 Task: Create a due date automation trigger when advanced on, on the tuesday after a card is due add dates with a complete due date at 11:00 AM.
Action: Mouse moved to (1198, 378)
Screenshot: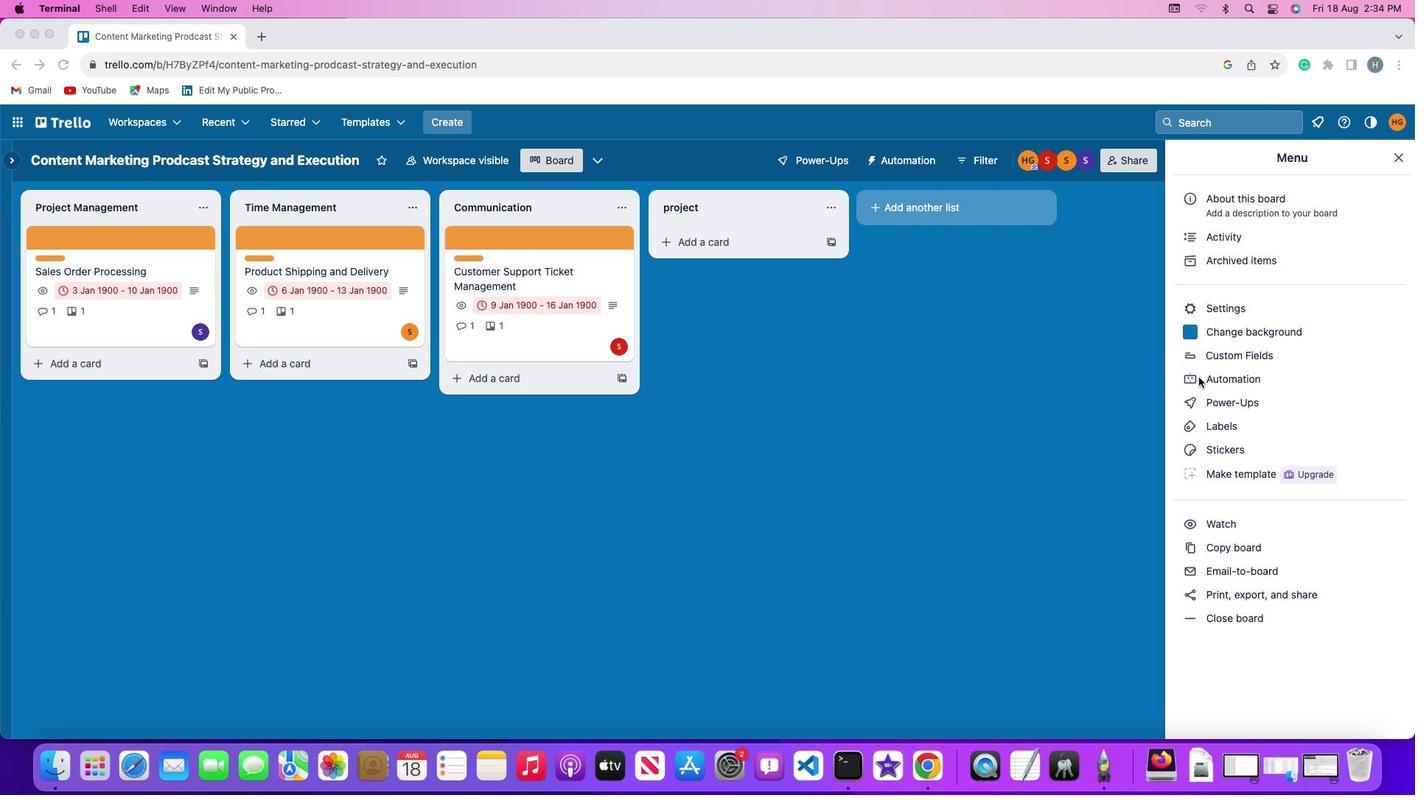 
Action: Mouse pressed left at (1198, 378)
Screenshot: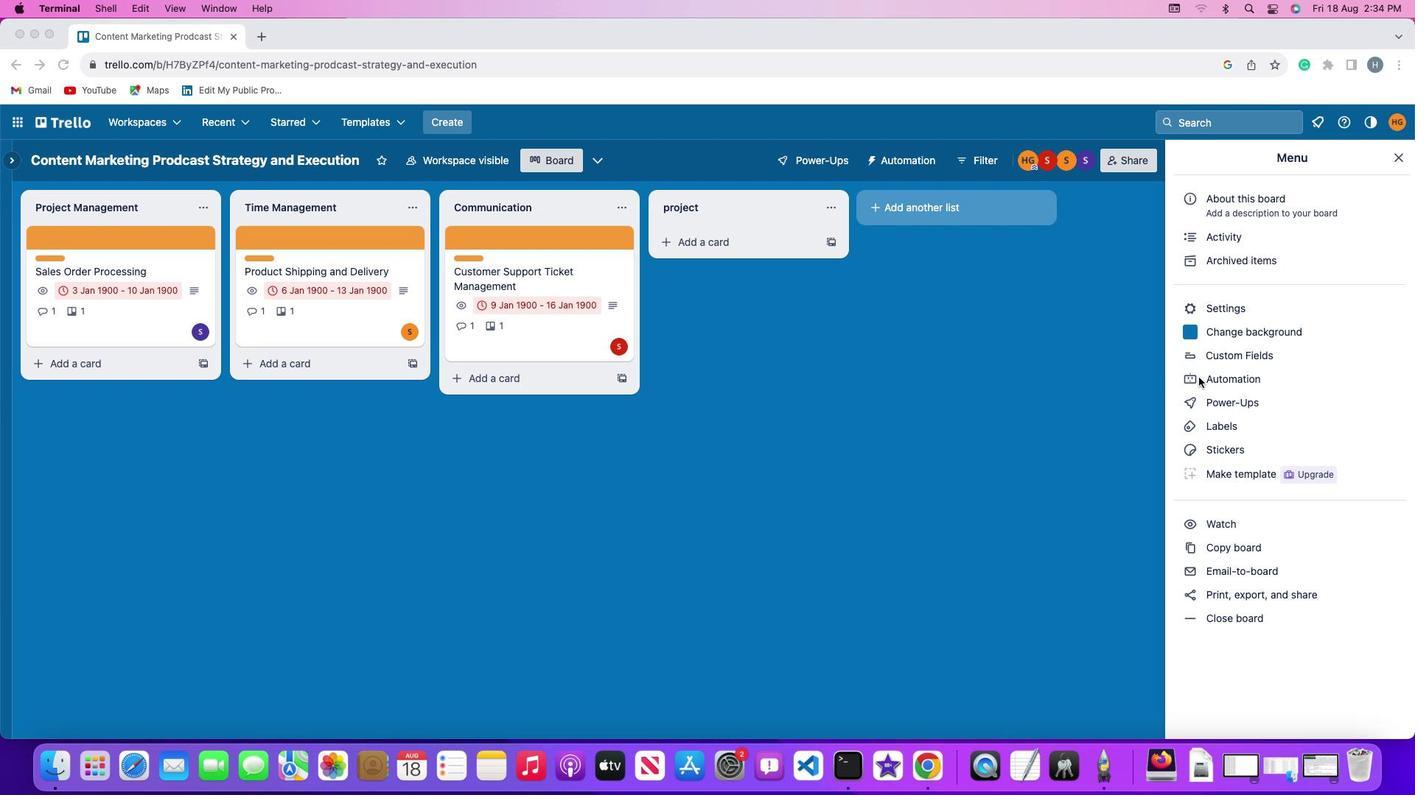 
Action: Mouse pressed left at (1198, 378)
Screenshot: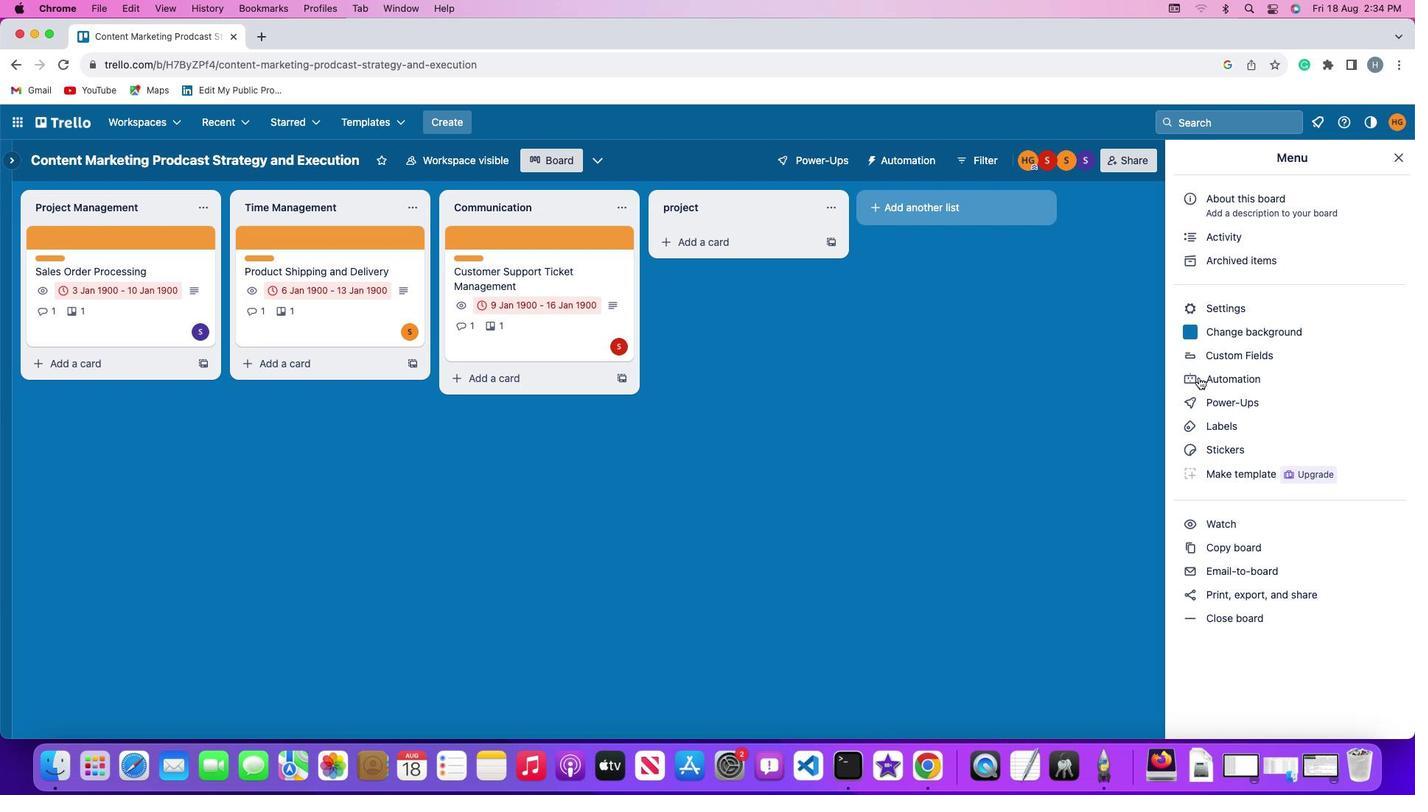 
Action: Mouse moved to (94, 349)
Screenshot: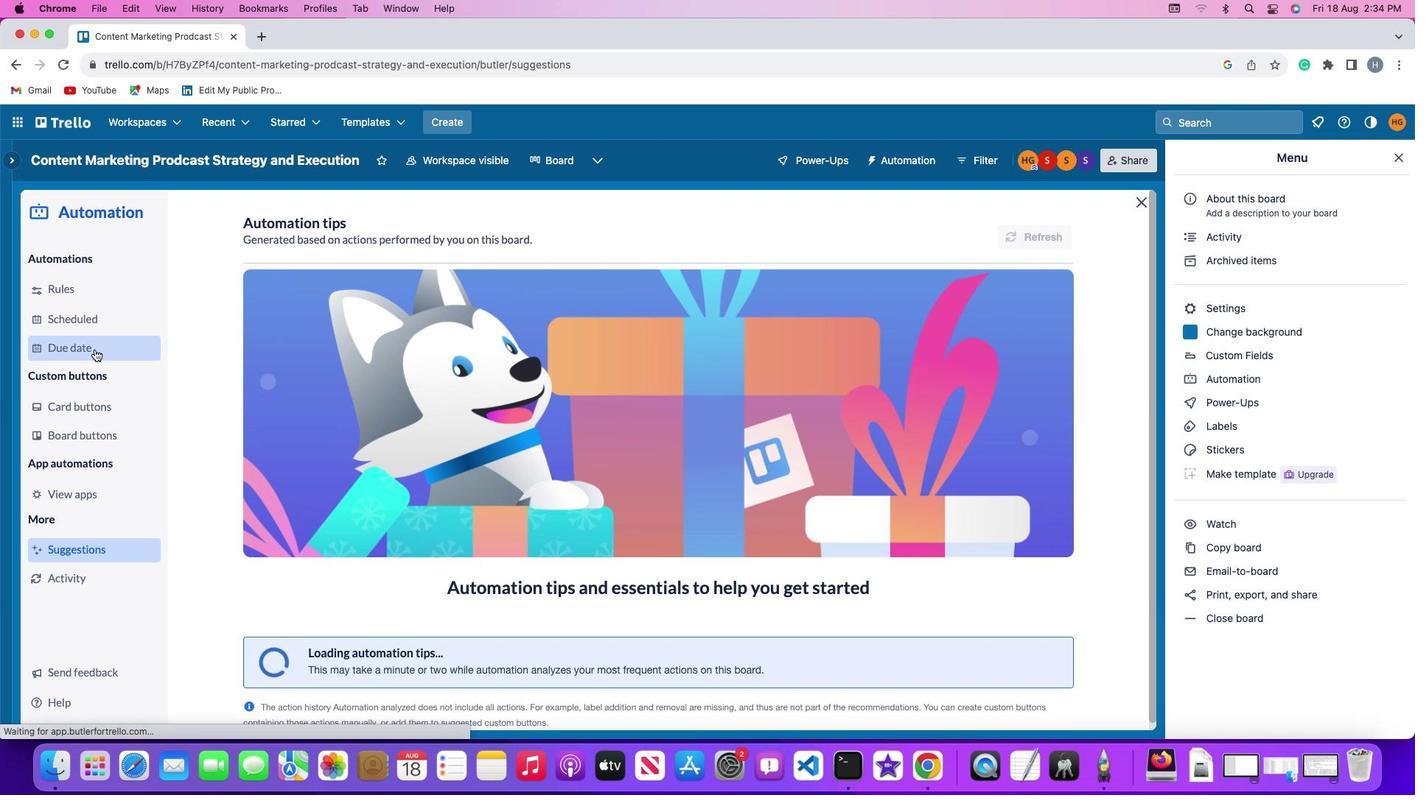 
Action: Mouse pressed left at (94, 349)
Screenshot: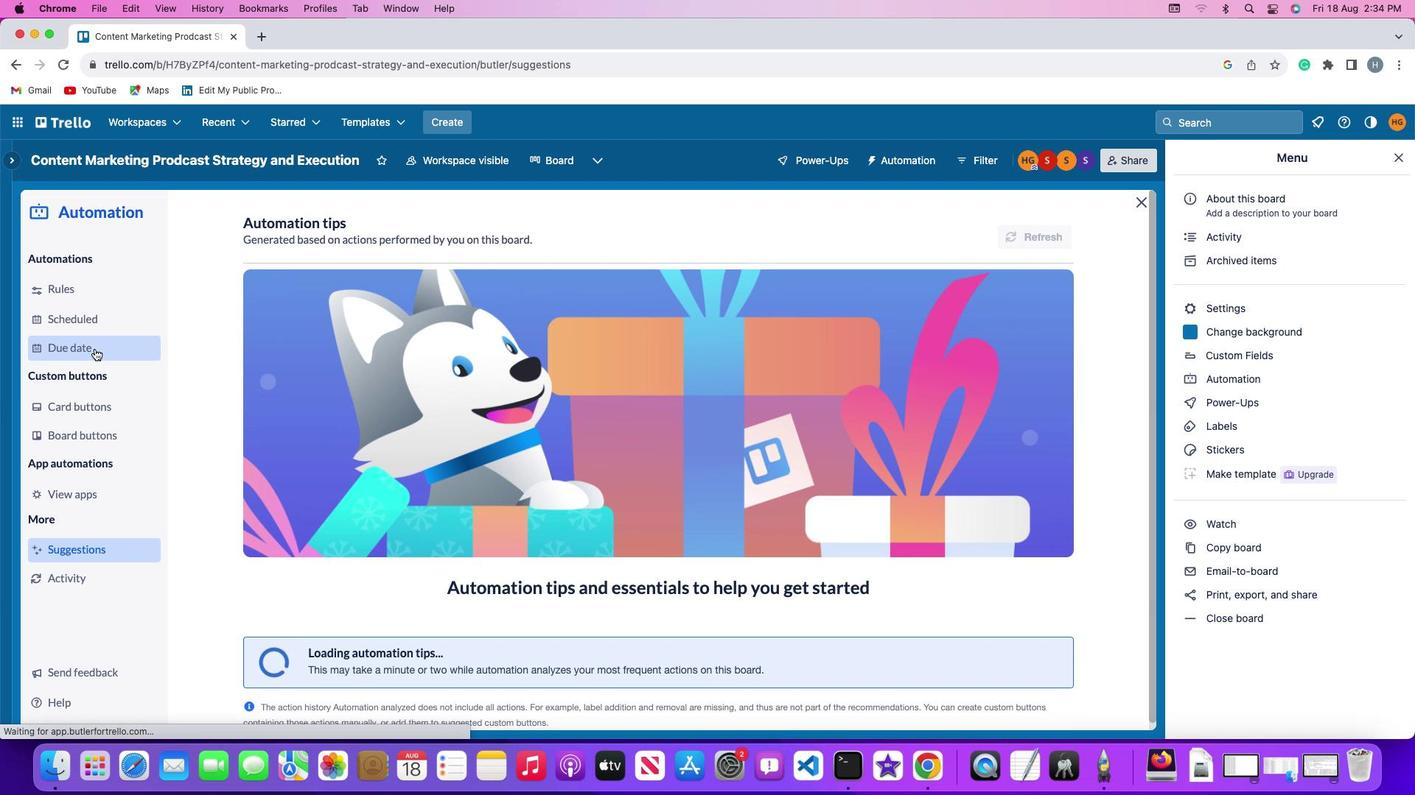 
Action: Mouse moved to (967, 225)
Screenshot: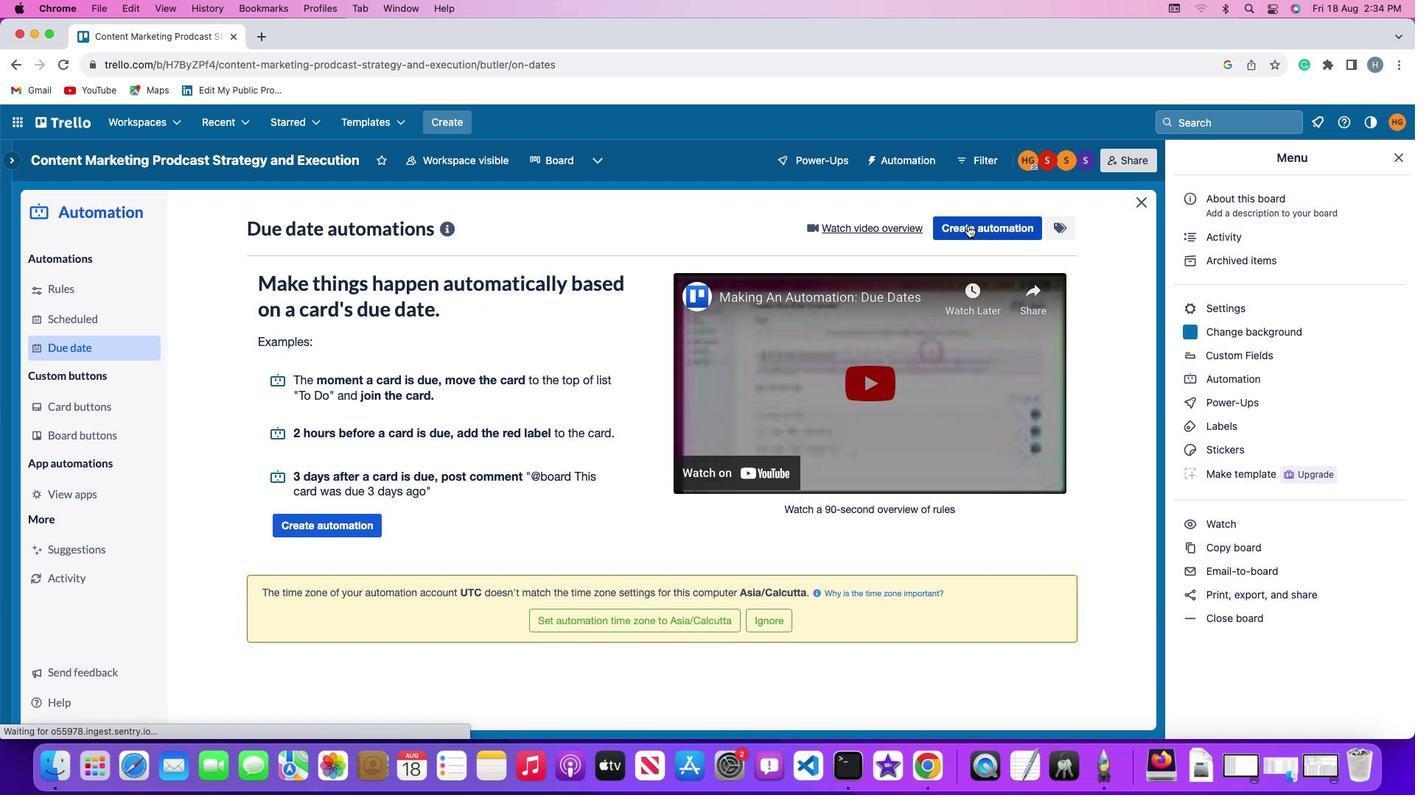
Action: Mouse pressed left at (967, 225)
Screenshot: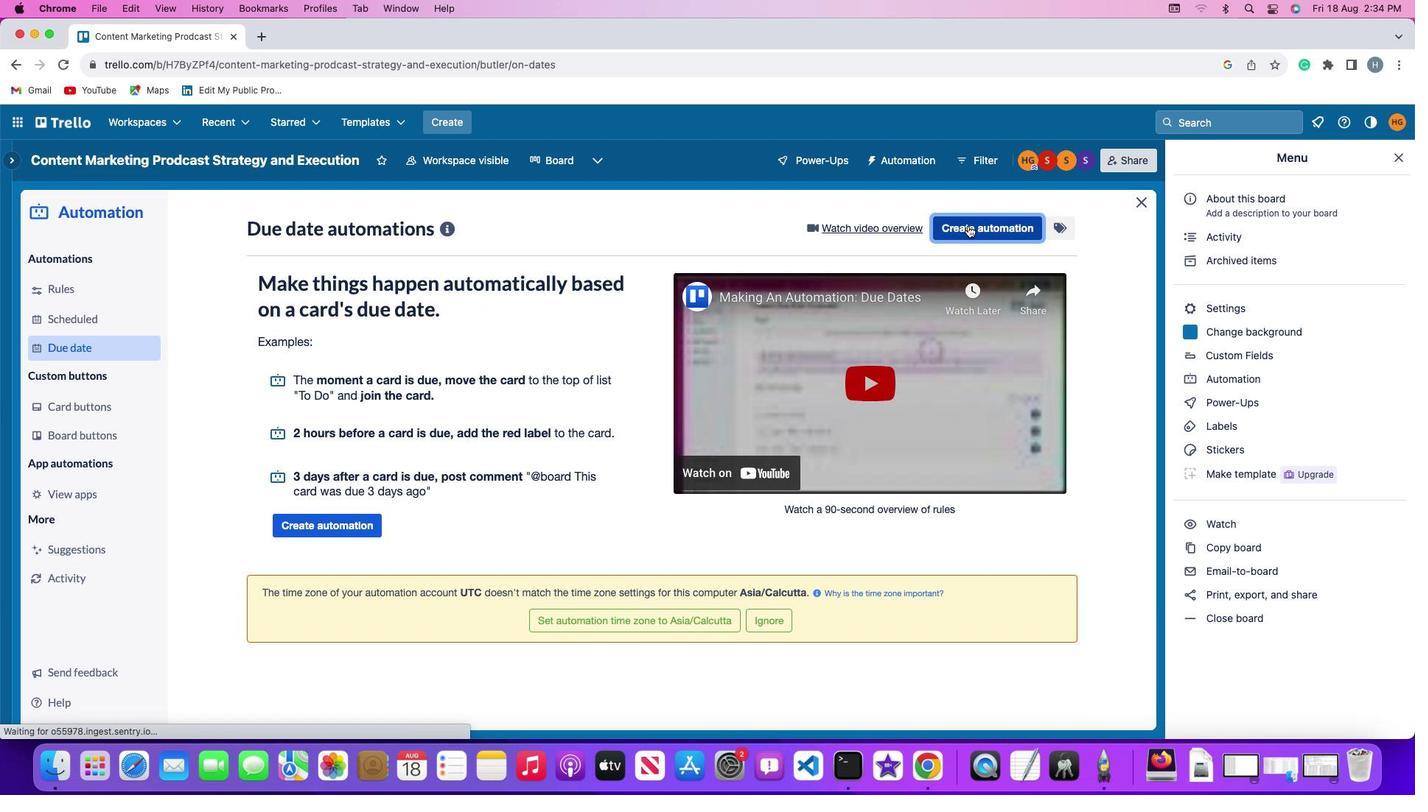
Action: Mouse moved to (276, 369)
Screenshot: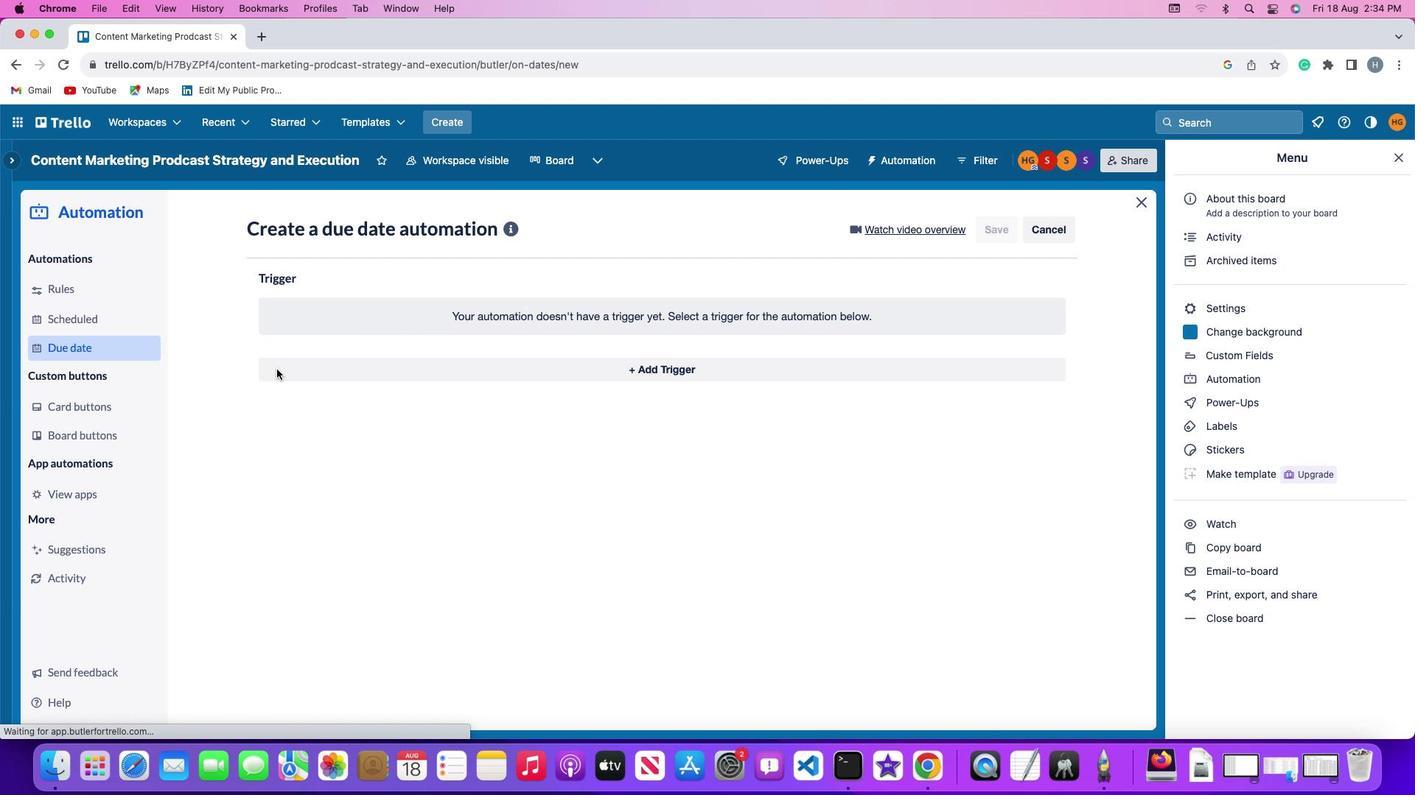 
Action: Mouse pressed left at (276, 369)
Screenshot: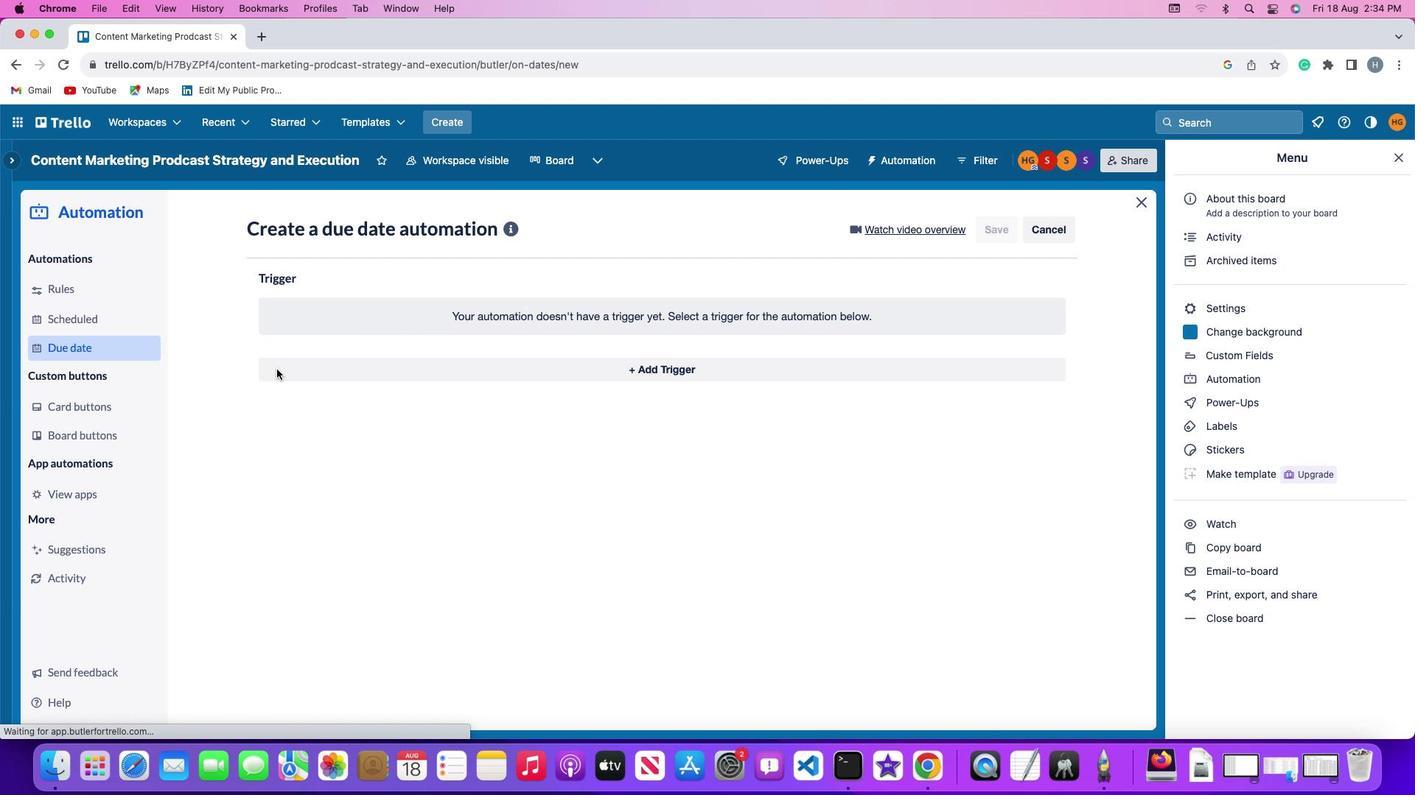 
Action: Mouse moved to (327, 642)
Screenshot: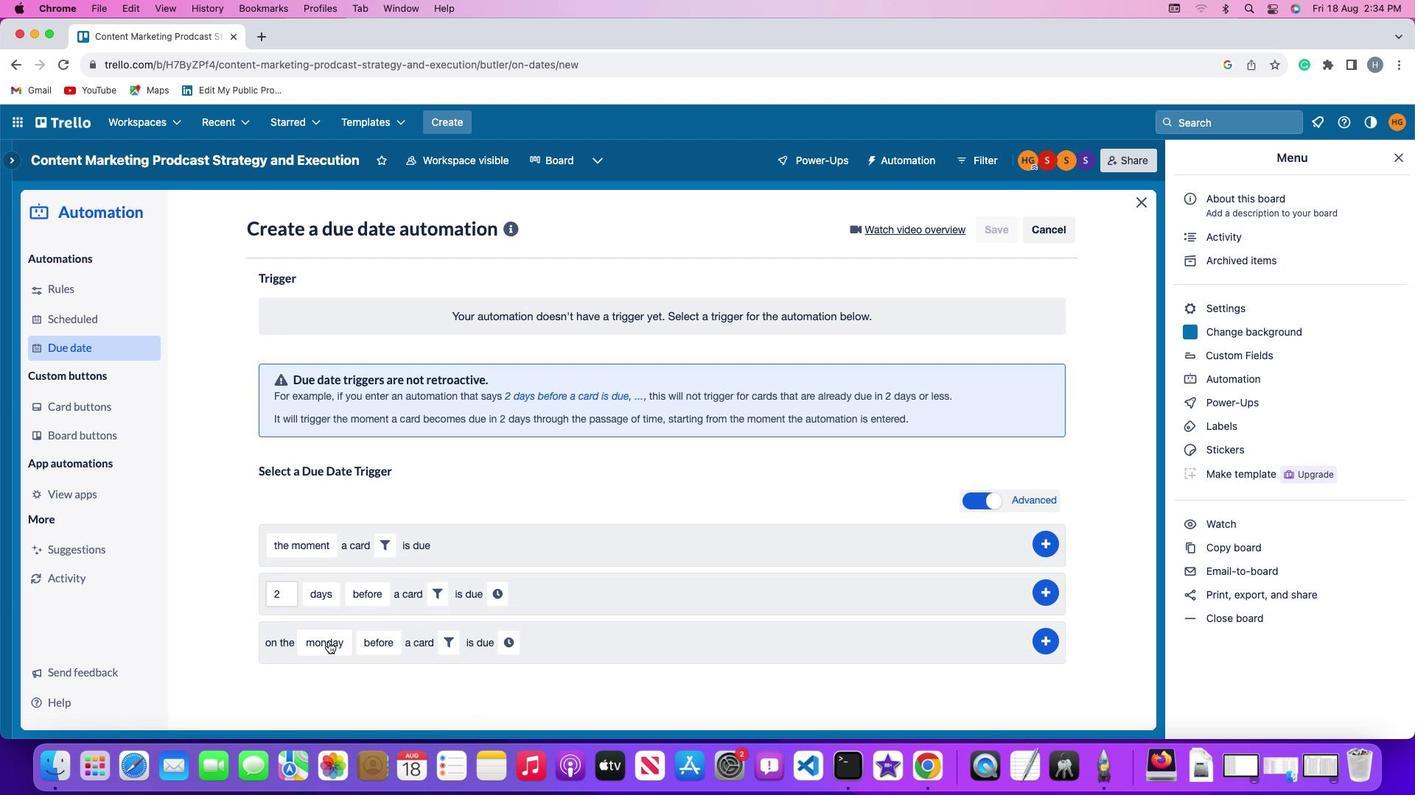 
Action: Mouse pressed left at (327, 642)
Screenshot: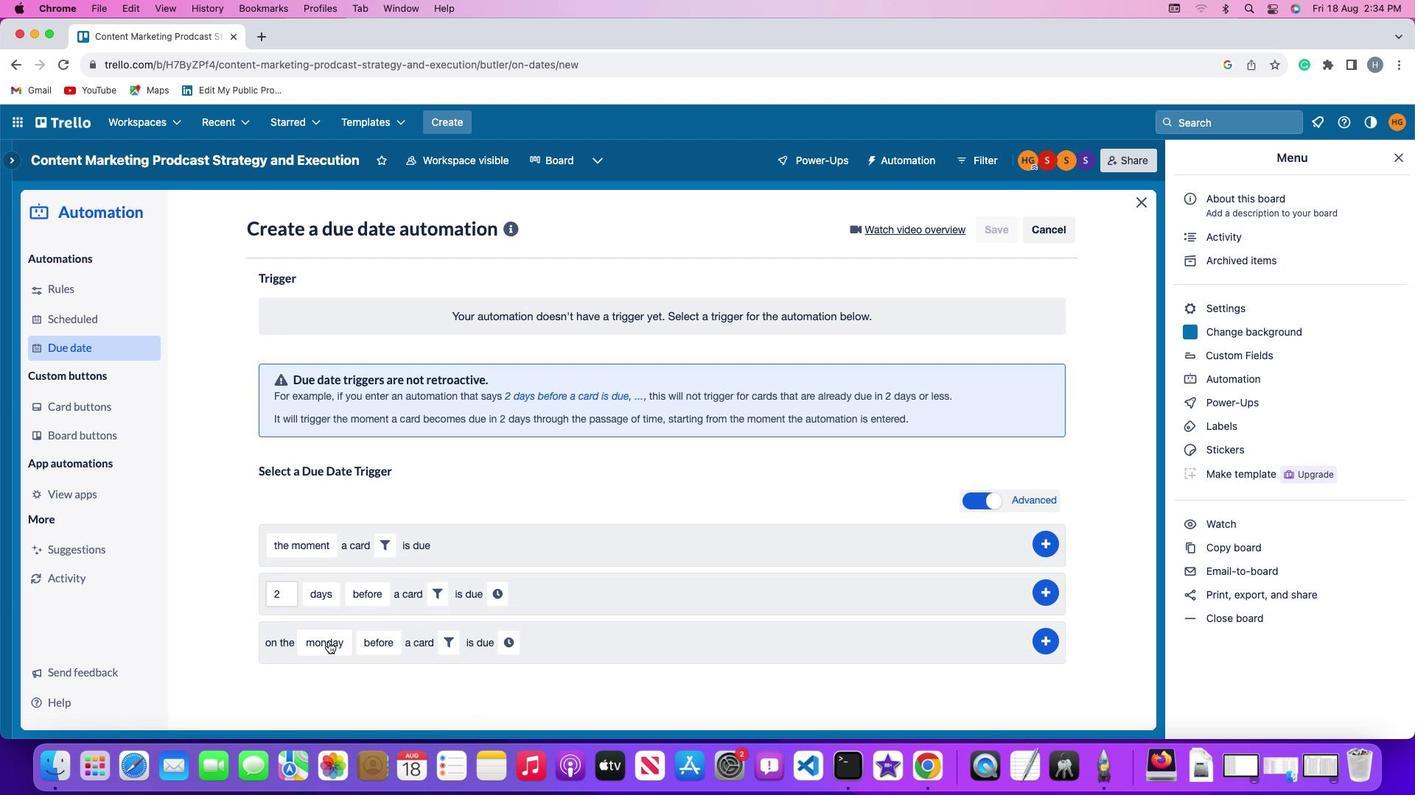 
Action: Mouse moved to (326, 471)
Screenshot: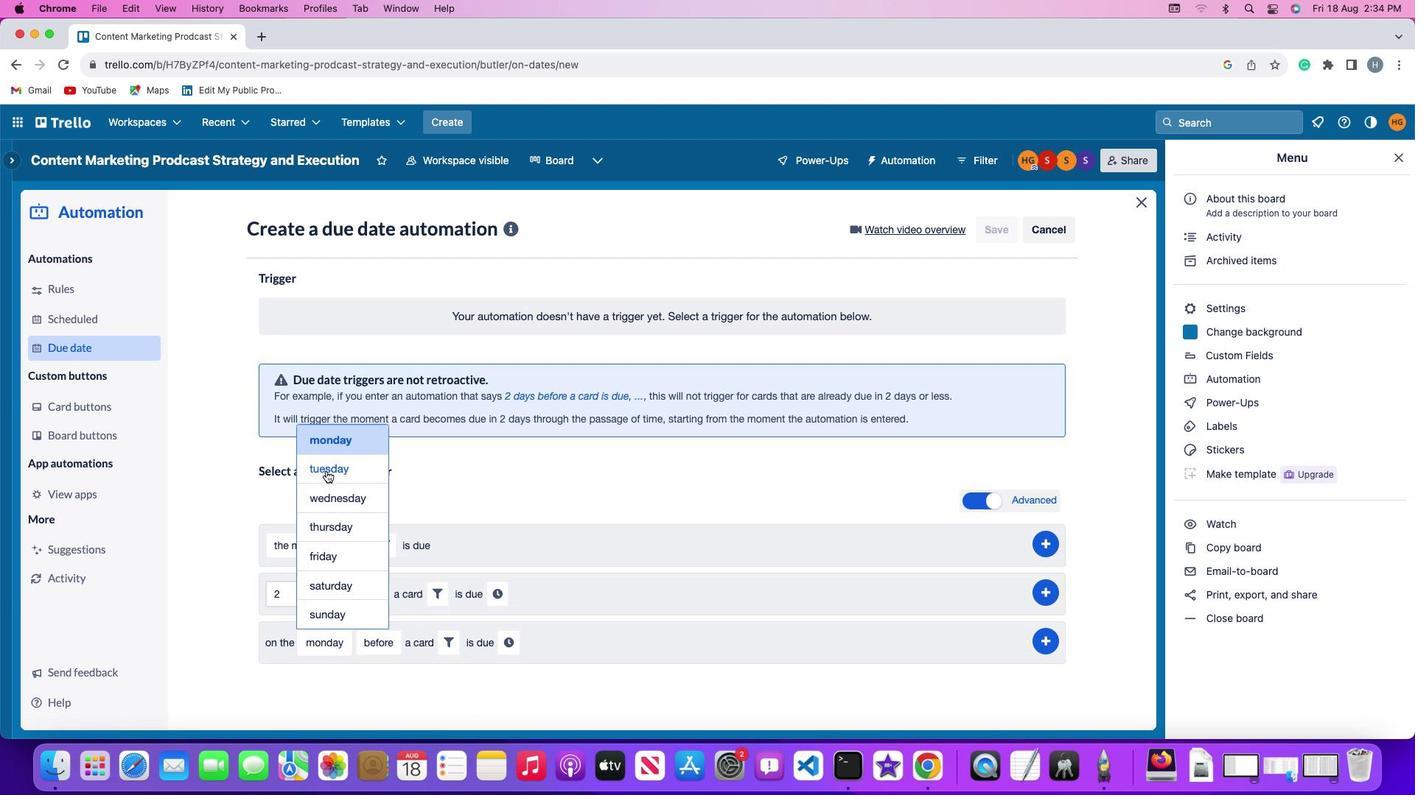 
Action: Mouse pressed left at (326, 471)
Screenshot: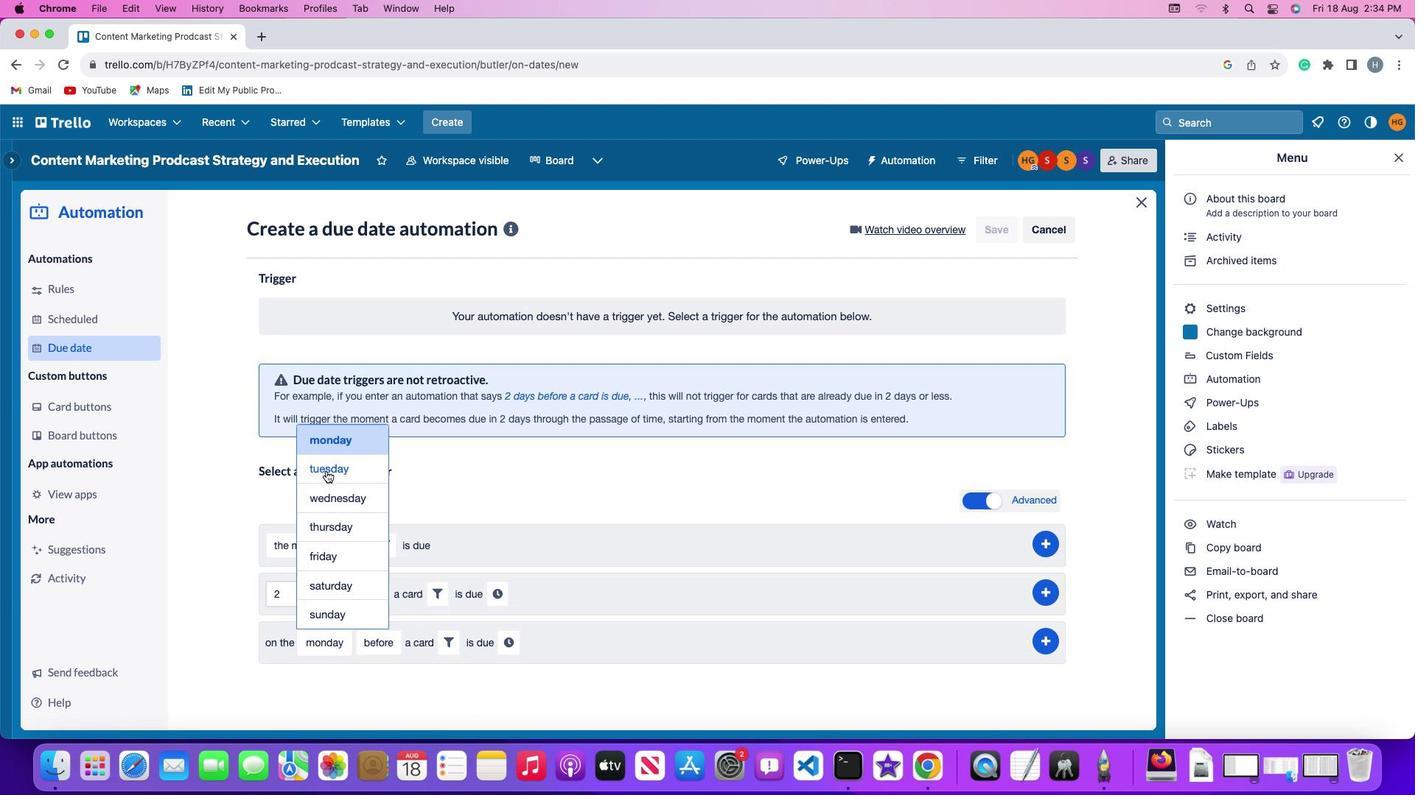 
Action: Mouse moved to (386, 633)
Screenshot: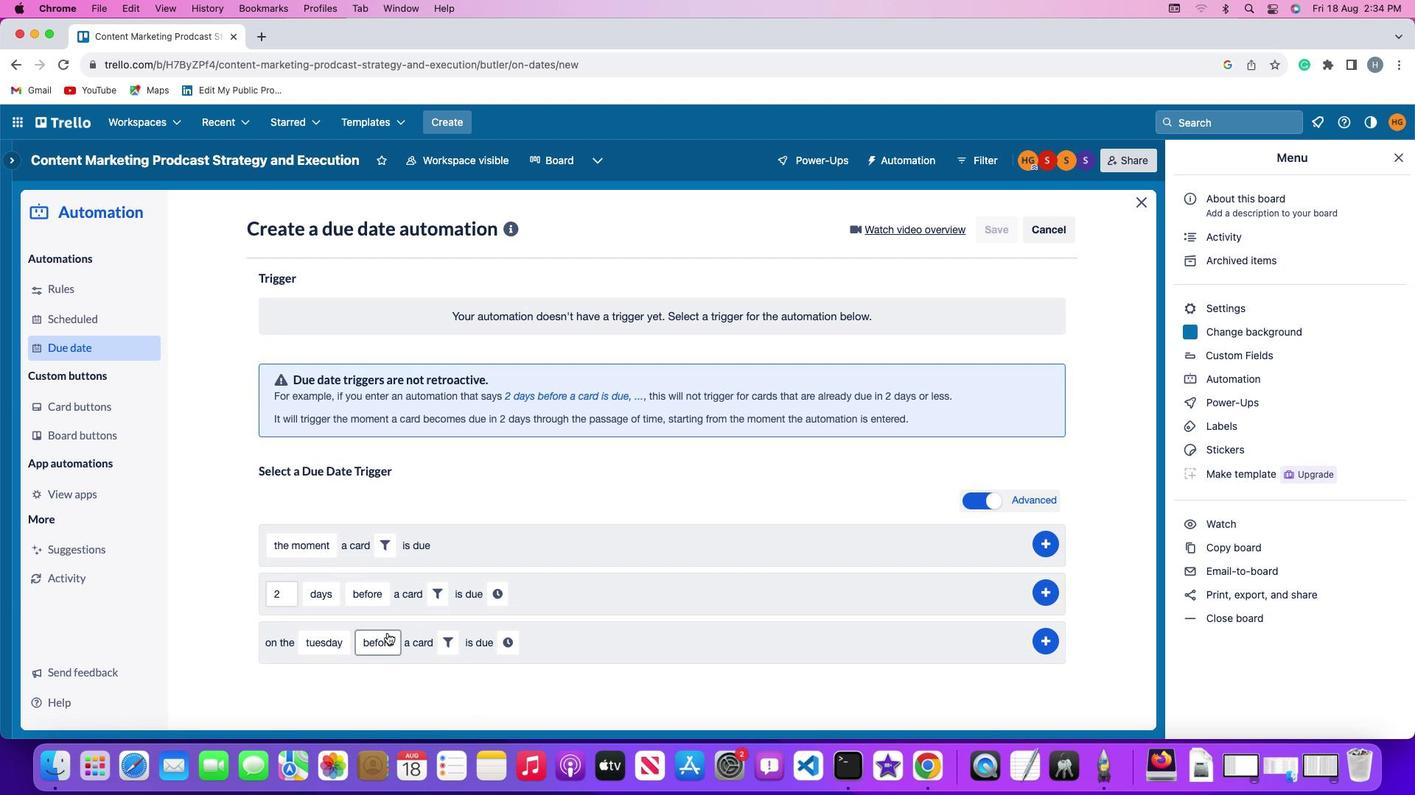 
Action: Mouse pressed left at (386, 633)
Screenshot: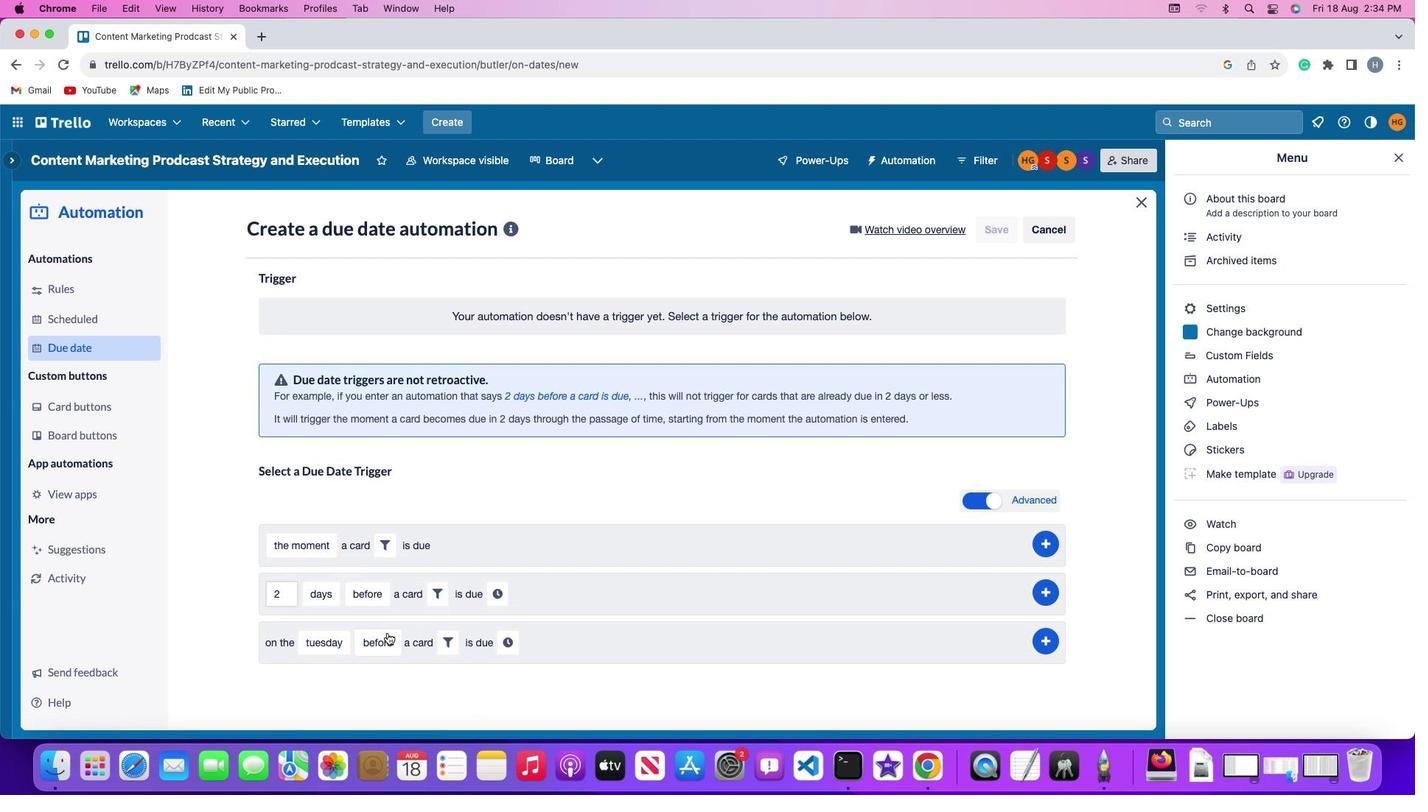 
Action: Mouse moved to (399, 541)
Screenshot: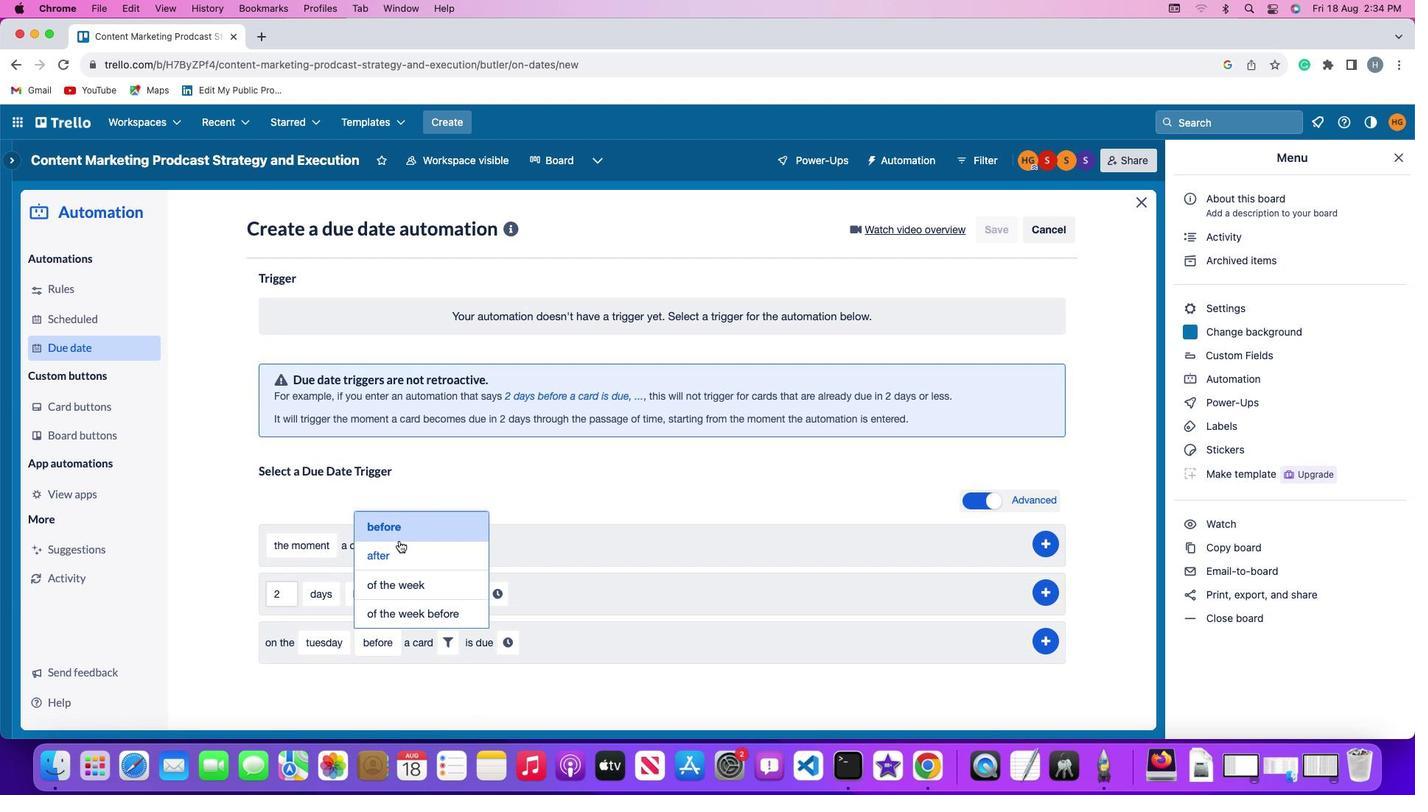 
Action: Mouse pressed left at (399, 541)
Screenshot: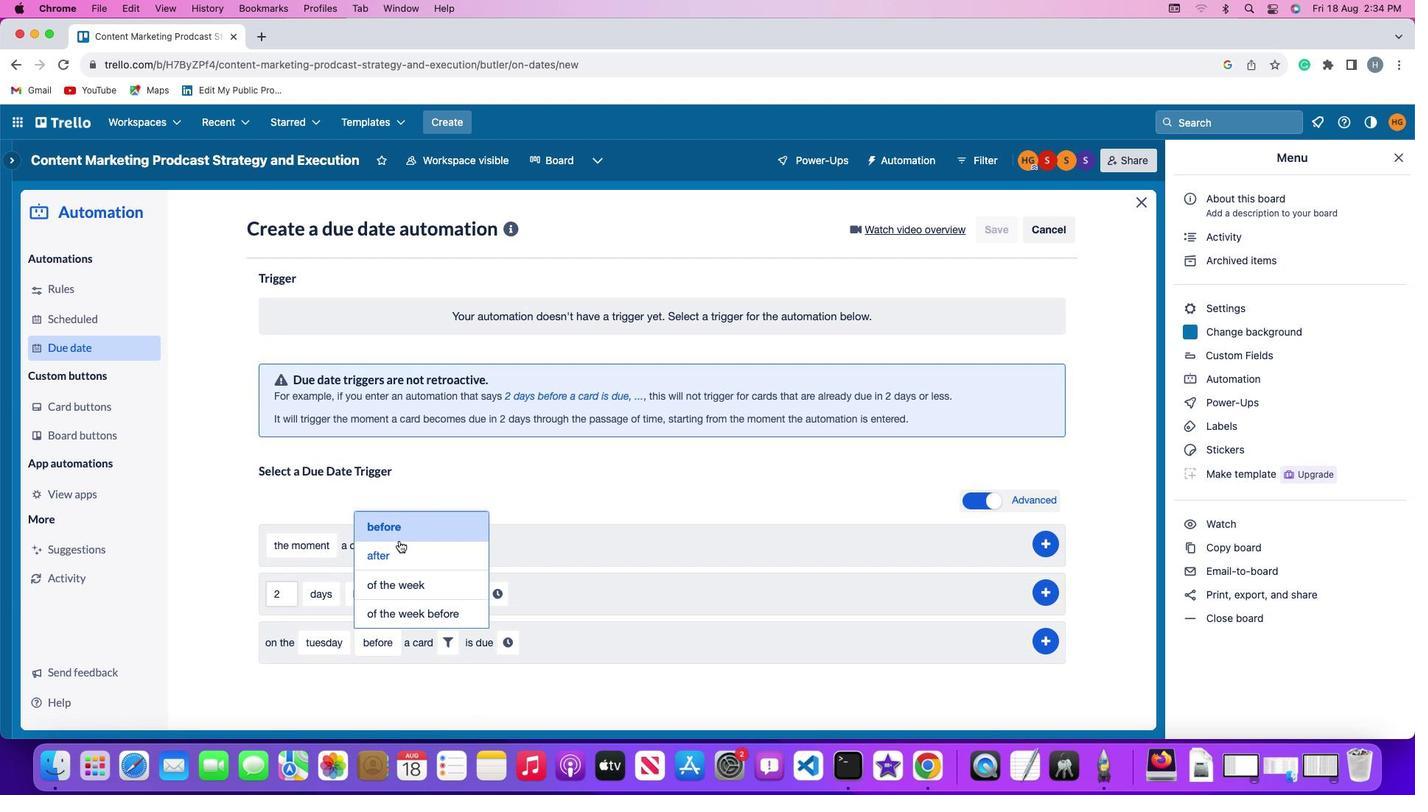 
Action: Mouse moved to (437, 636)
Screenshot: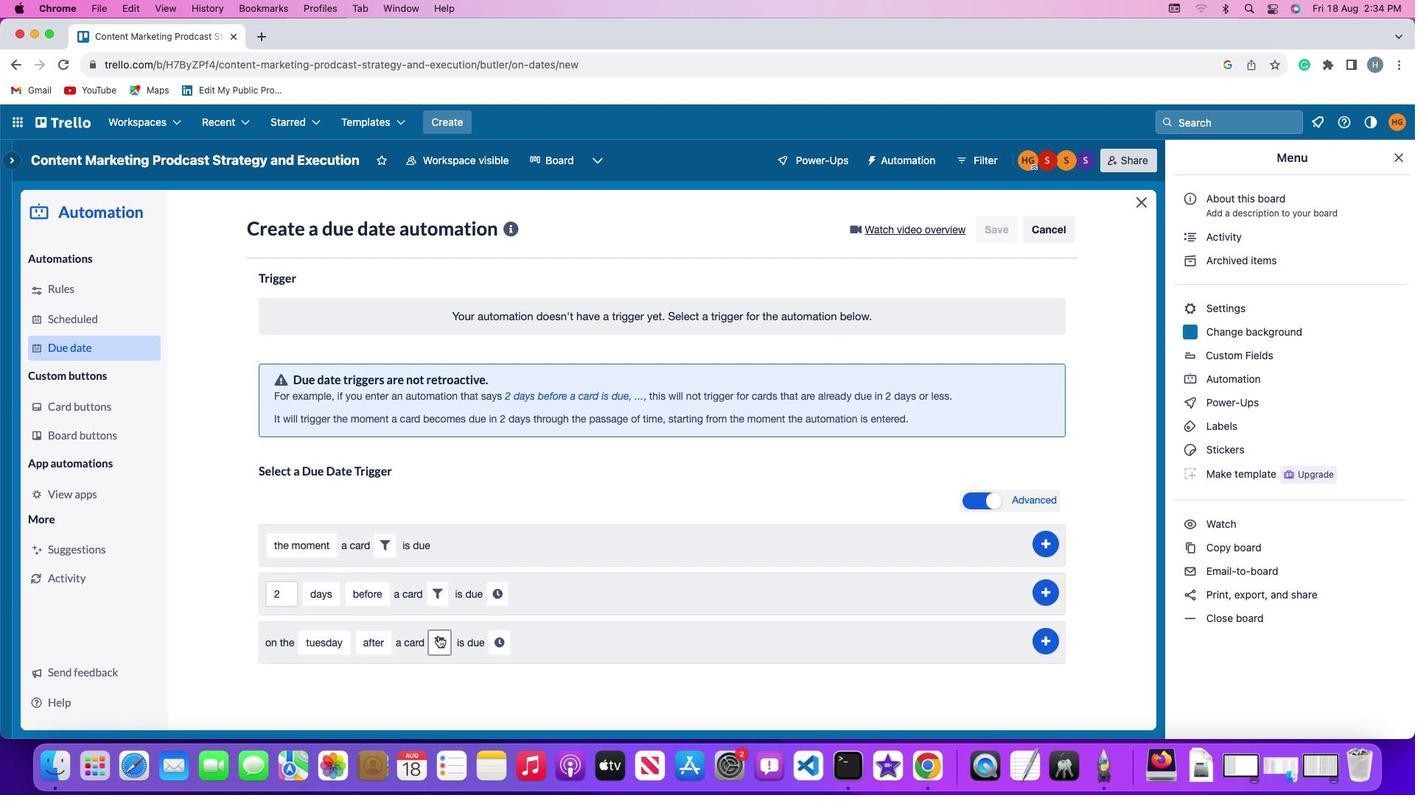 
Action: Mouse pressed left at (437, 636)
Screenshot: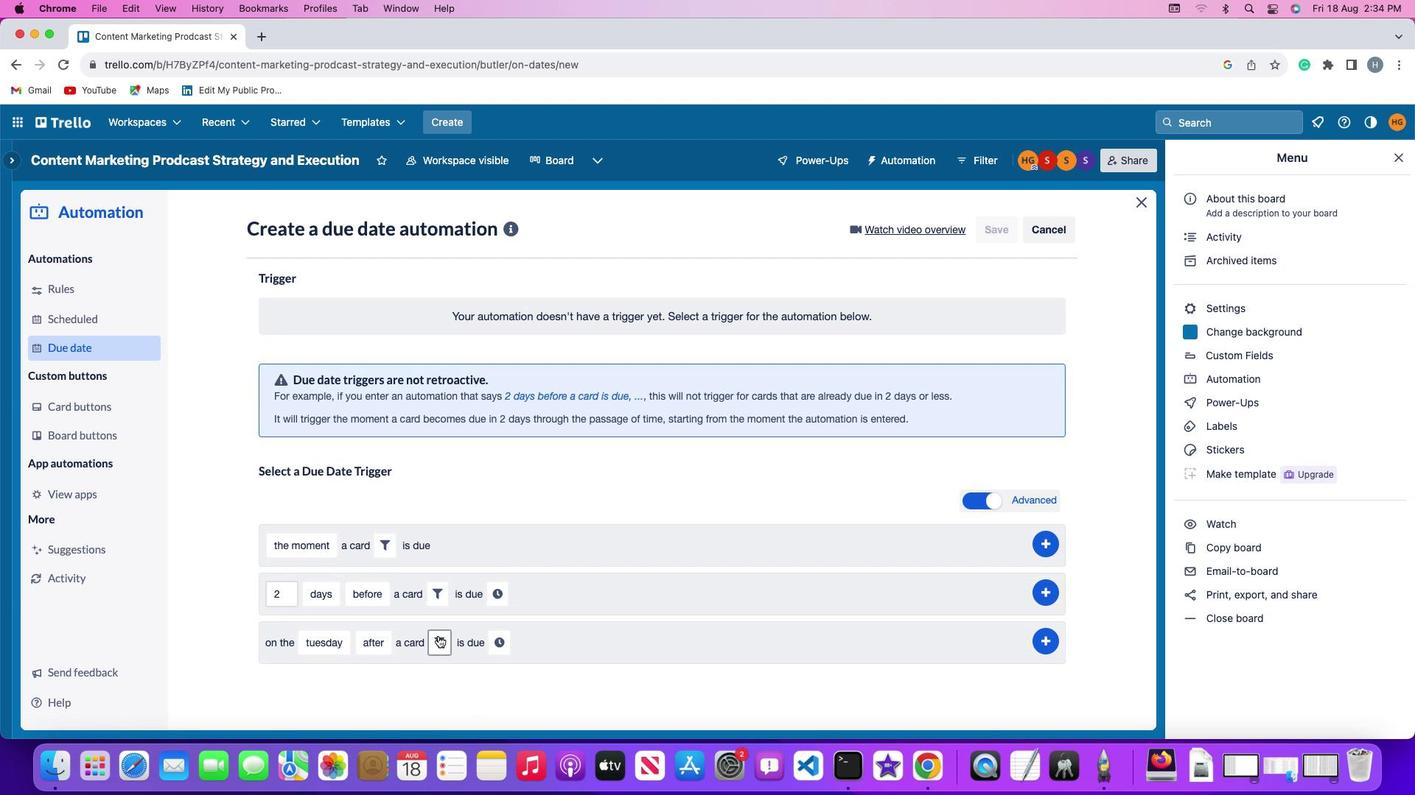 
Action: Mouse moved to (501, 689)
Screenshot: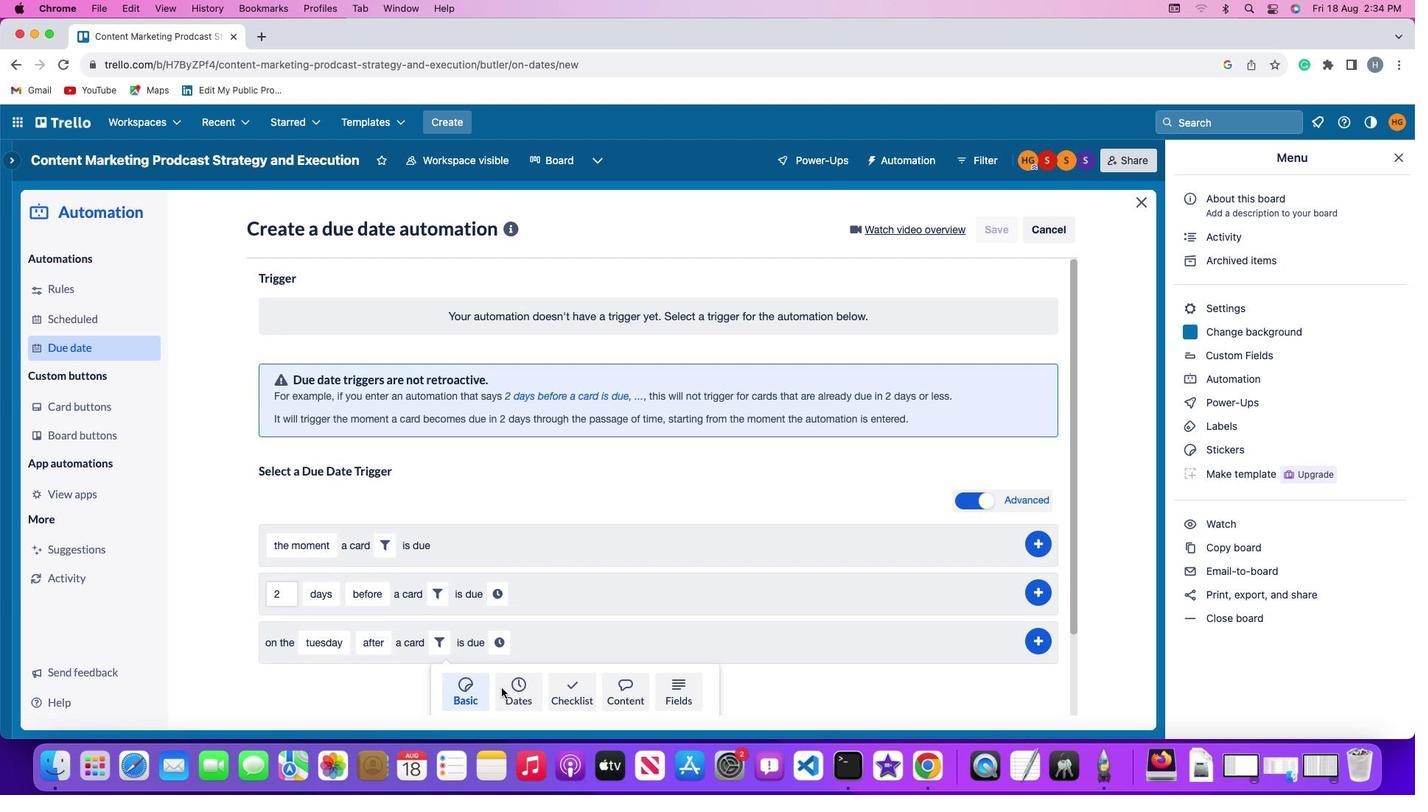 
Action: Mouse pressed left at (501, 689)
Screenshot: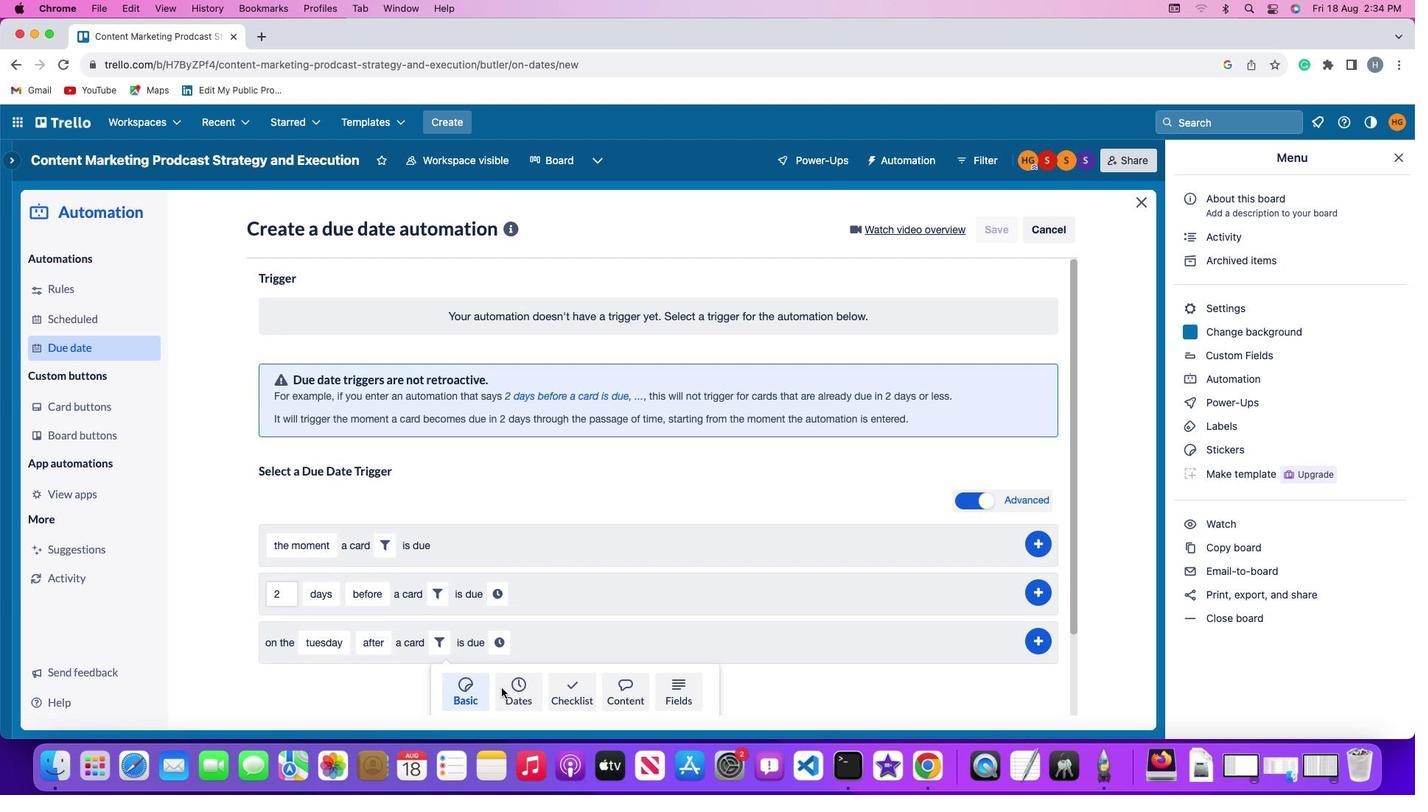 
Action: Mouse moved to (370, 682)
Screenshot: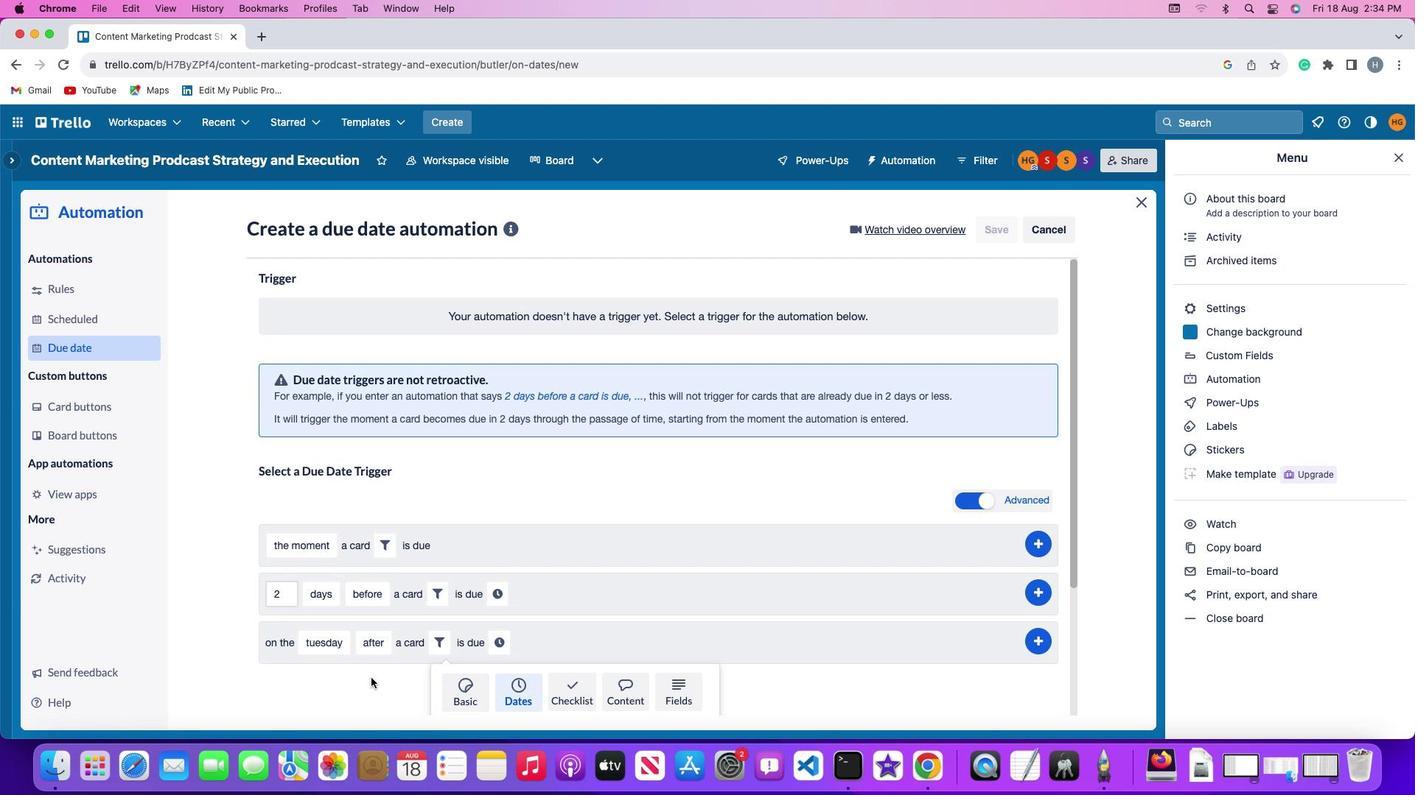 
Action: Mouse scrolled (370, 682) with delta (0, 0)
Screenshot: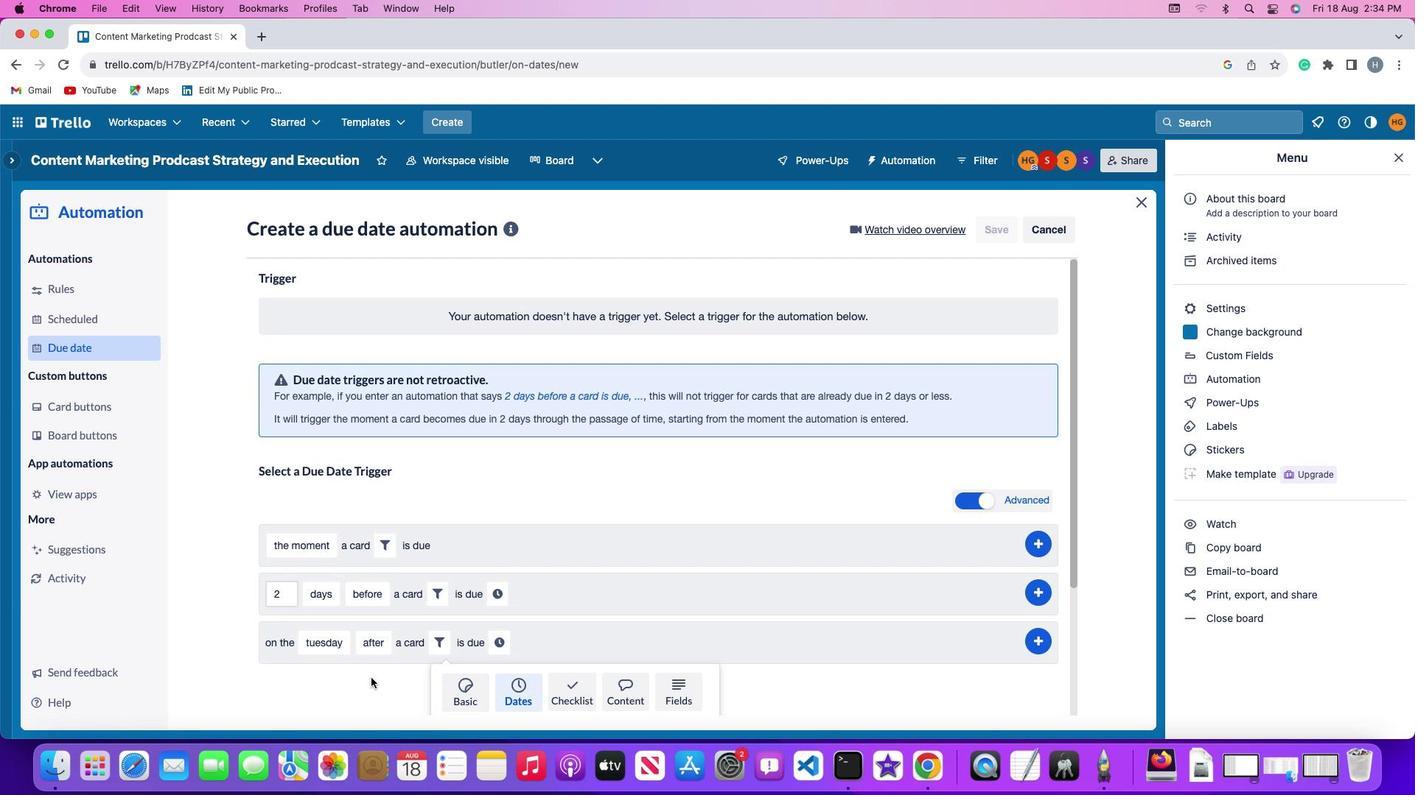 
Action: Mouse moved to (370, 681)
Screenshot: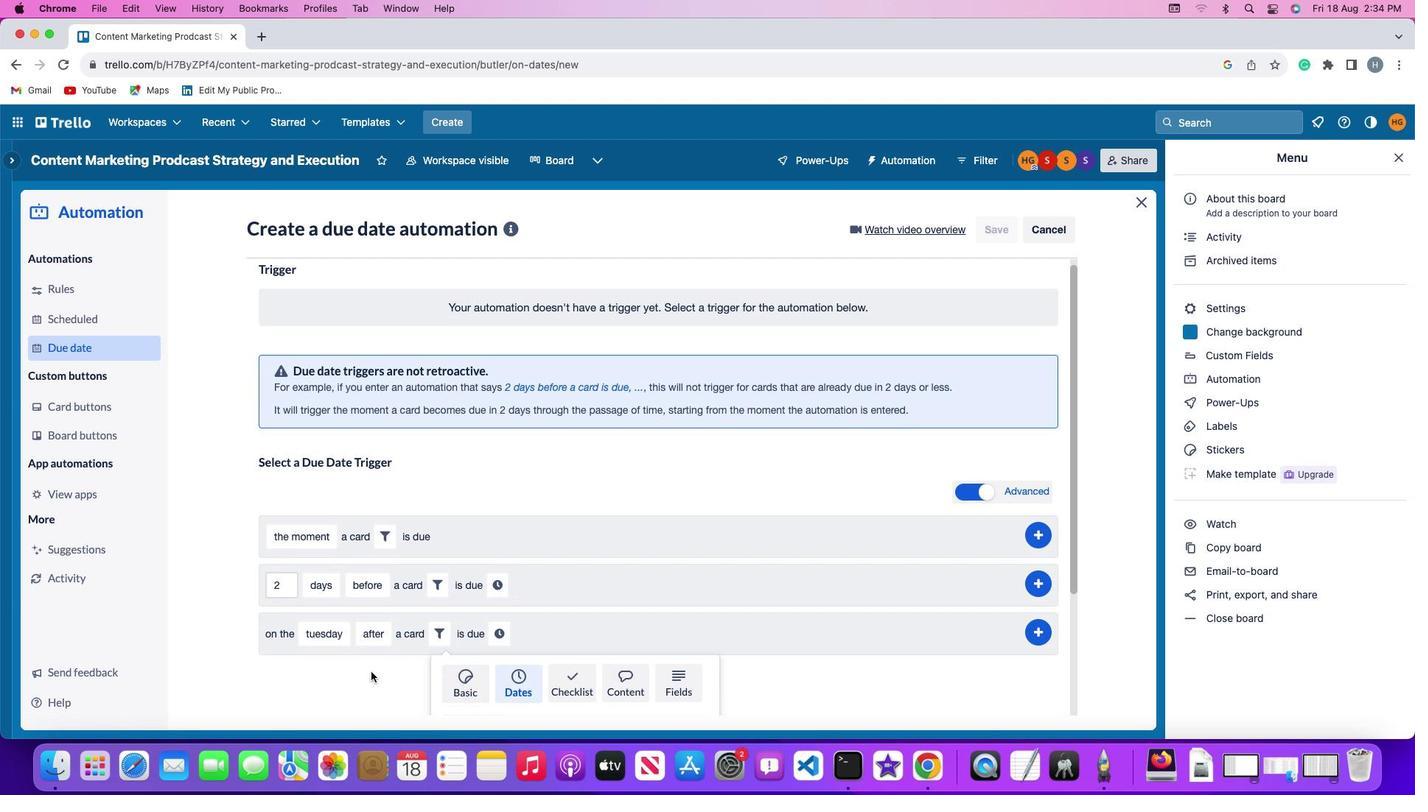 
Action: Mouse scrolled (370, 681) with delta (0, 0)
Screenshot: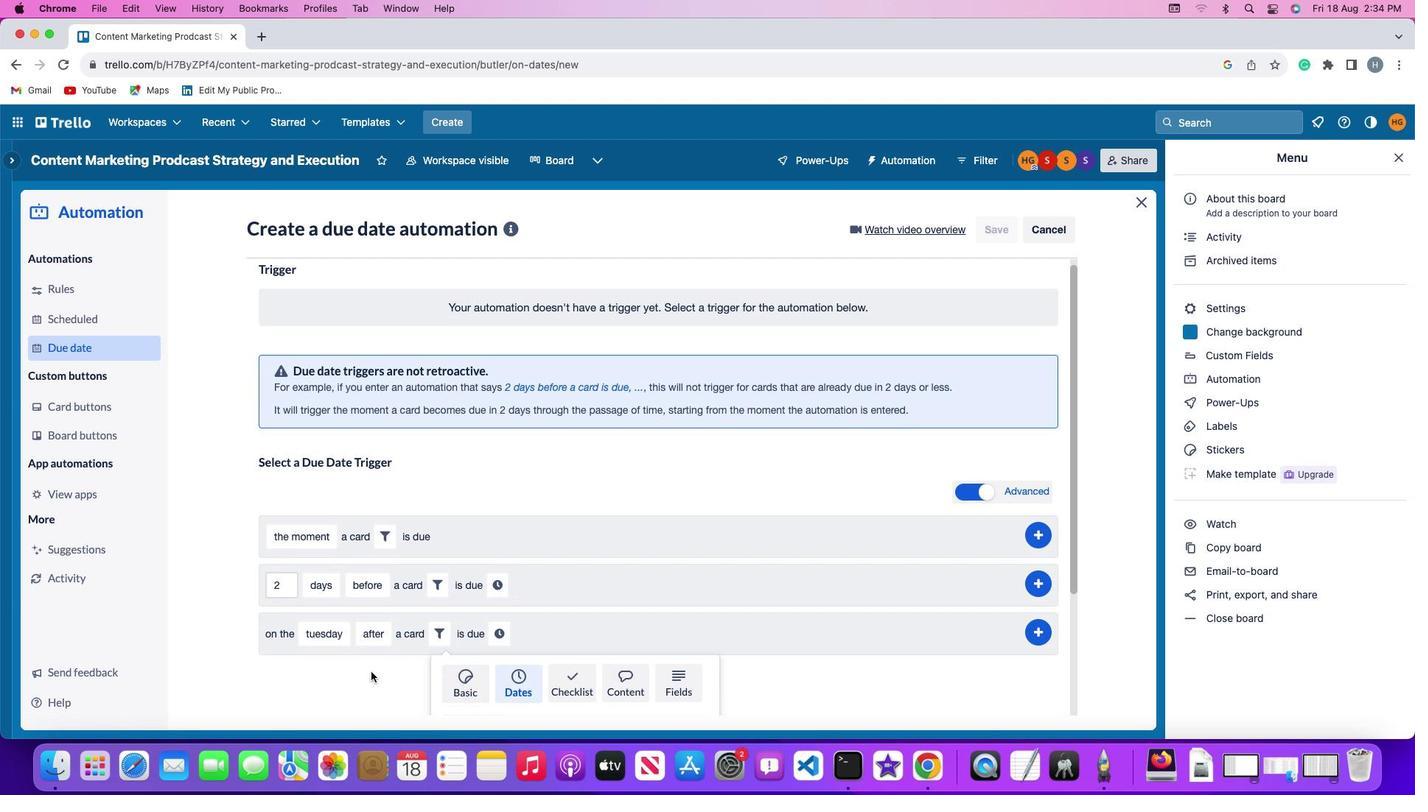 
Action: Mouse moved to (370, 679)
Screenshot: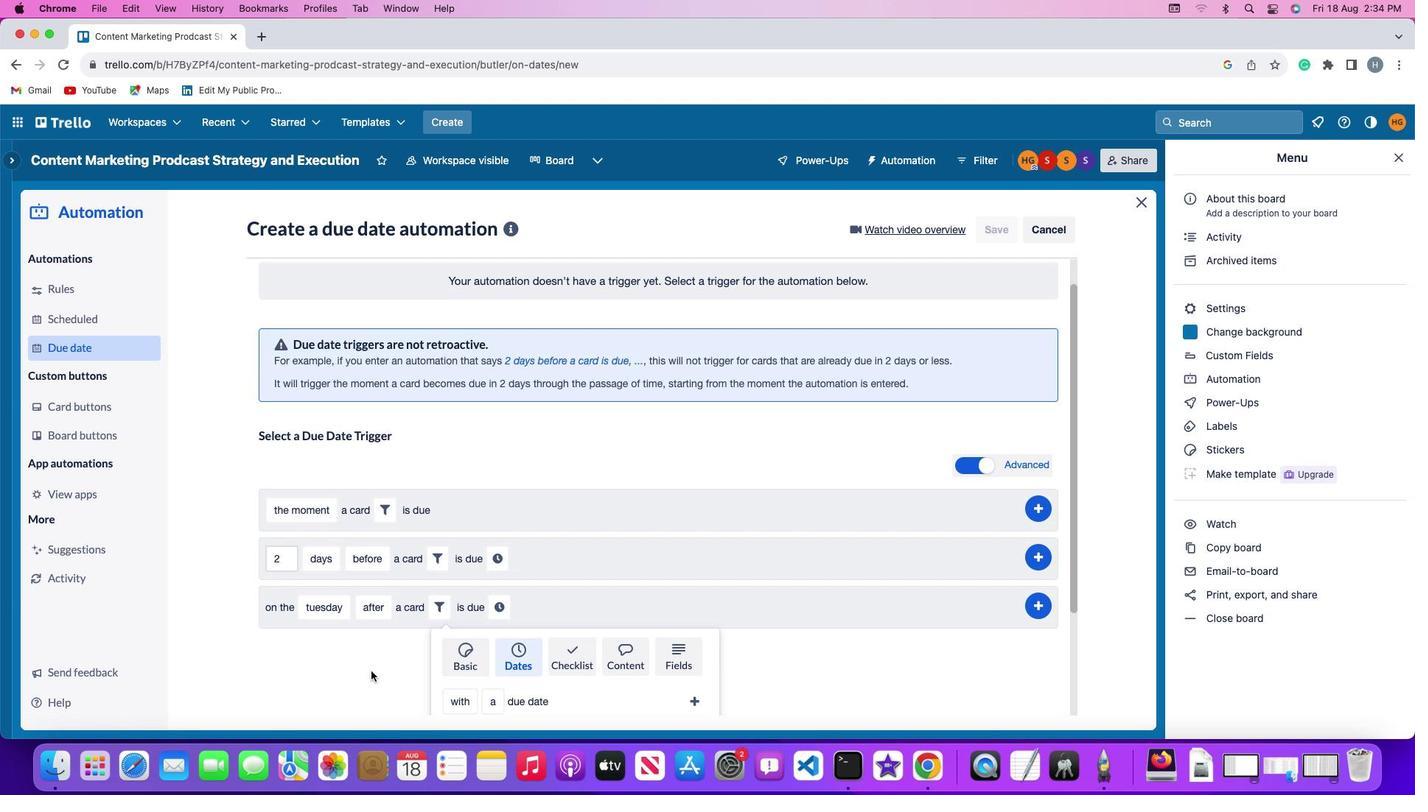 
Action: Mouse scrolled (370, 679) with delta (0, -2)
Screenshot: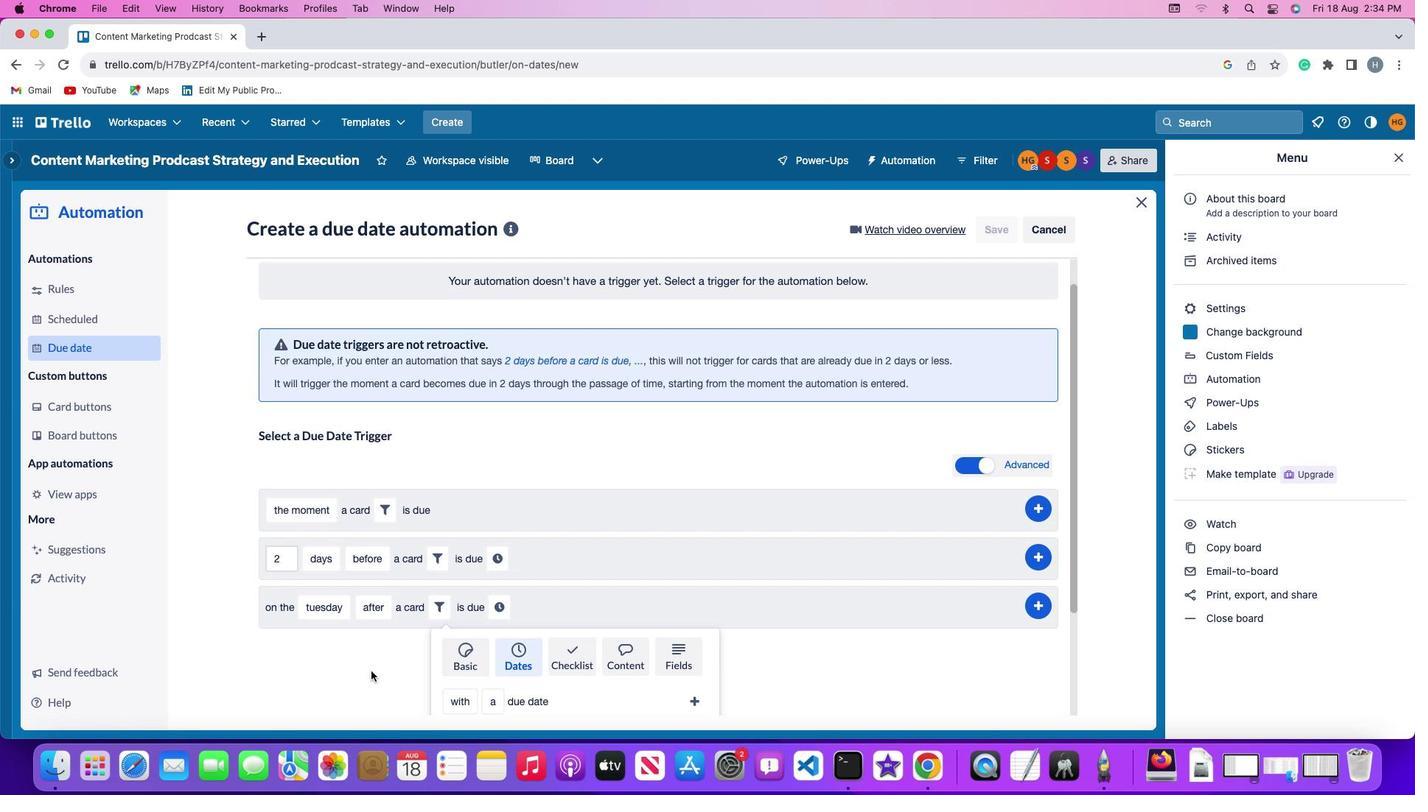 
Action: Mouse moved to (370, 672)
Screenshot: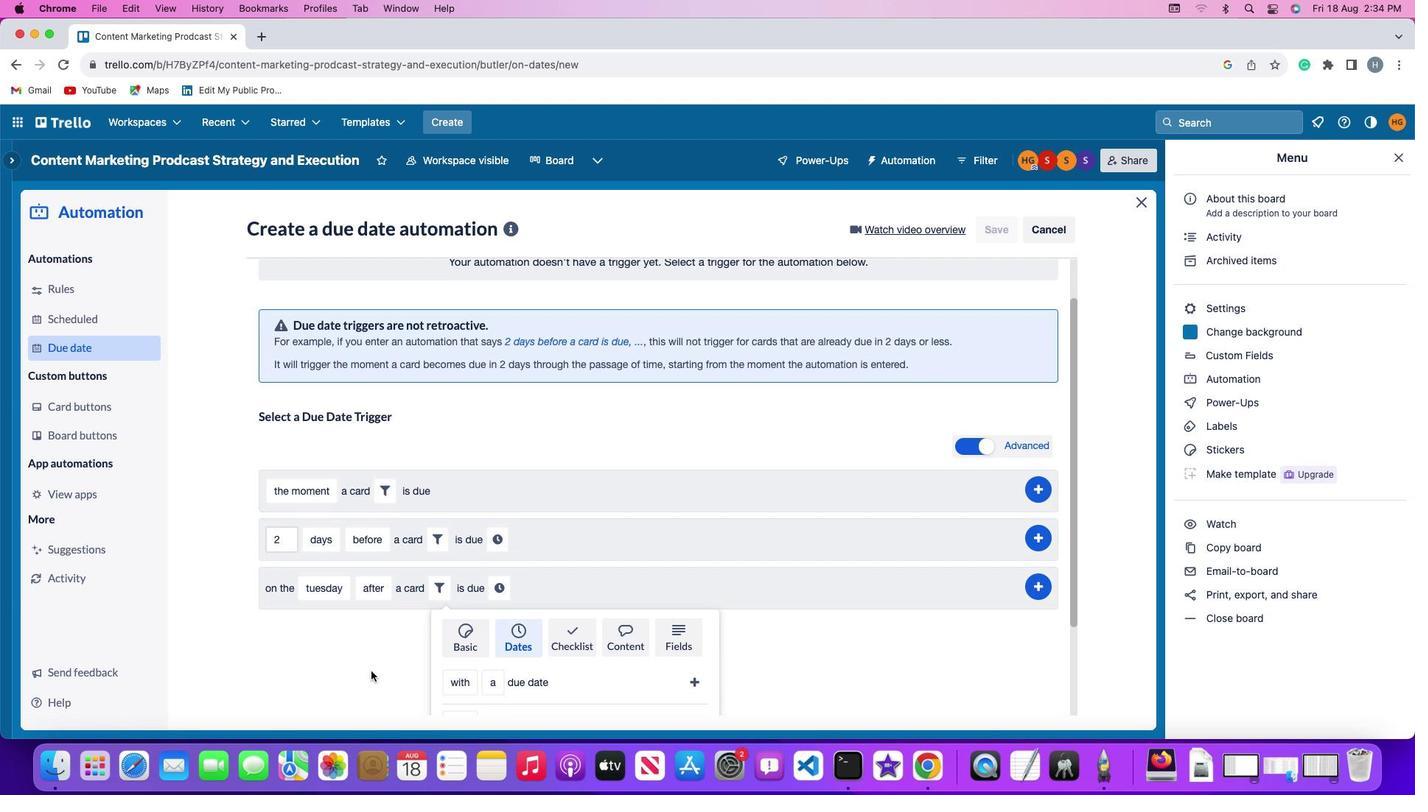 
Action: Mouse scrolled (370, 672) with delta (0, -2)
Screenshot: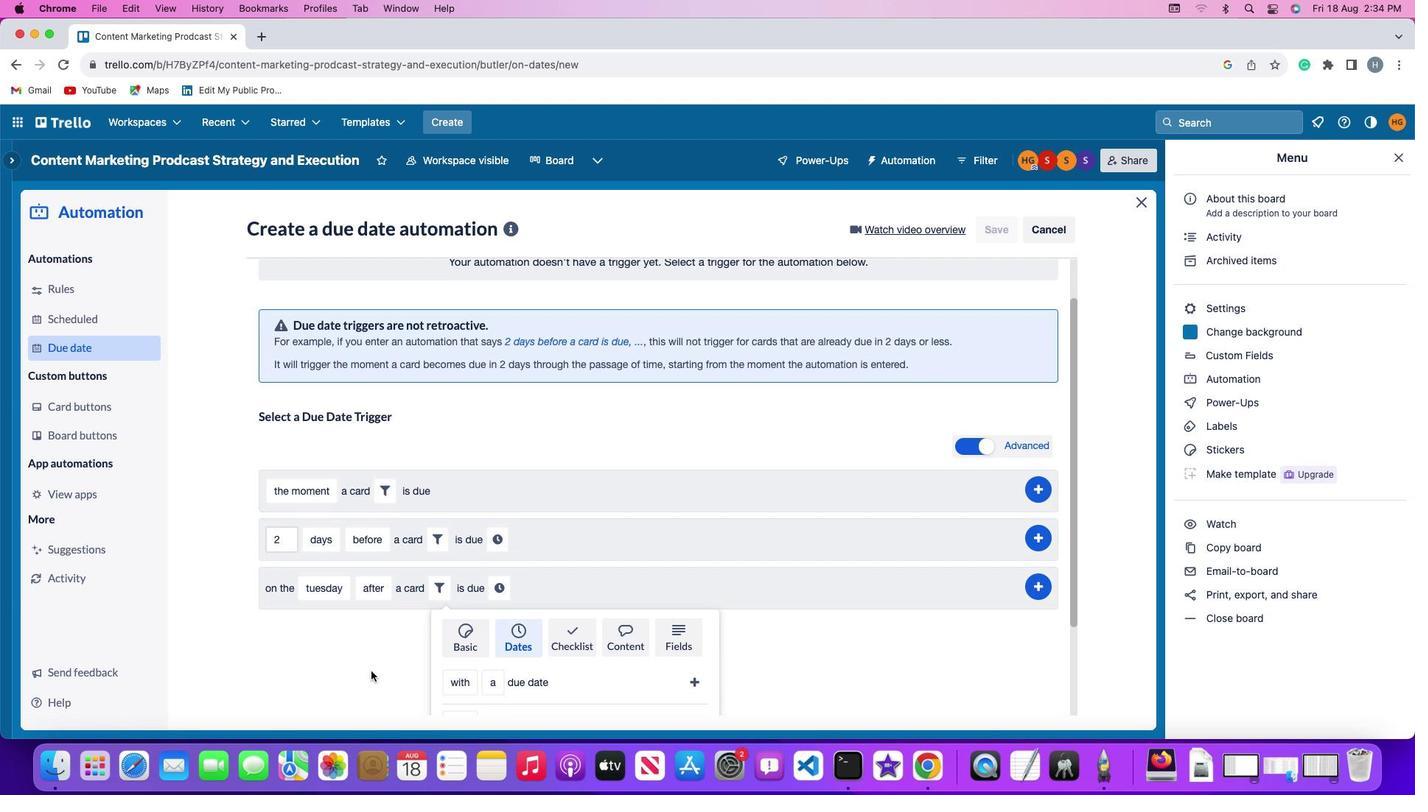 
Action: Mouse moved to (372, 671)
Screenshot: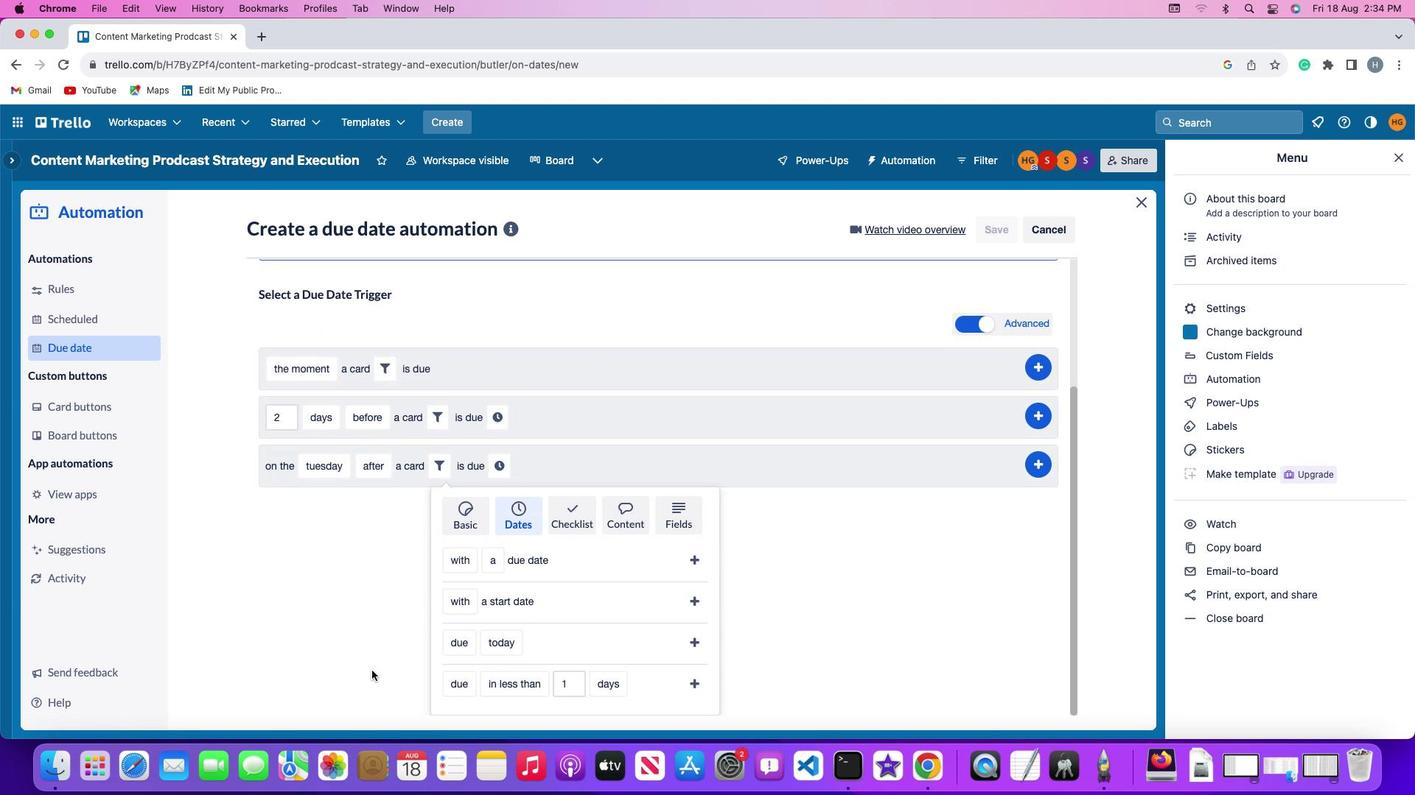 
Action: Mouse scrolled (372, 671) with delta (0, 0)
Screenshot: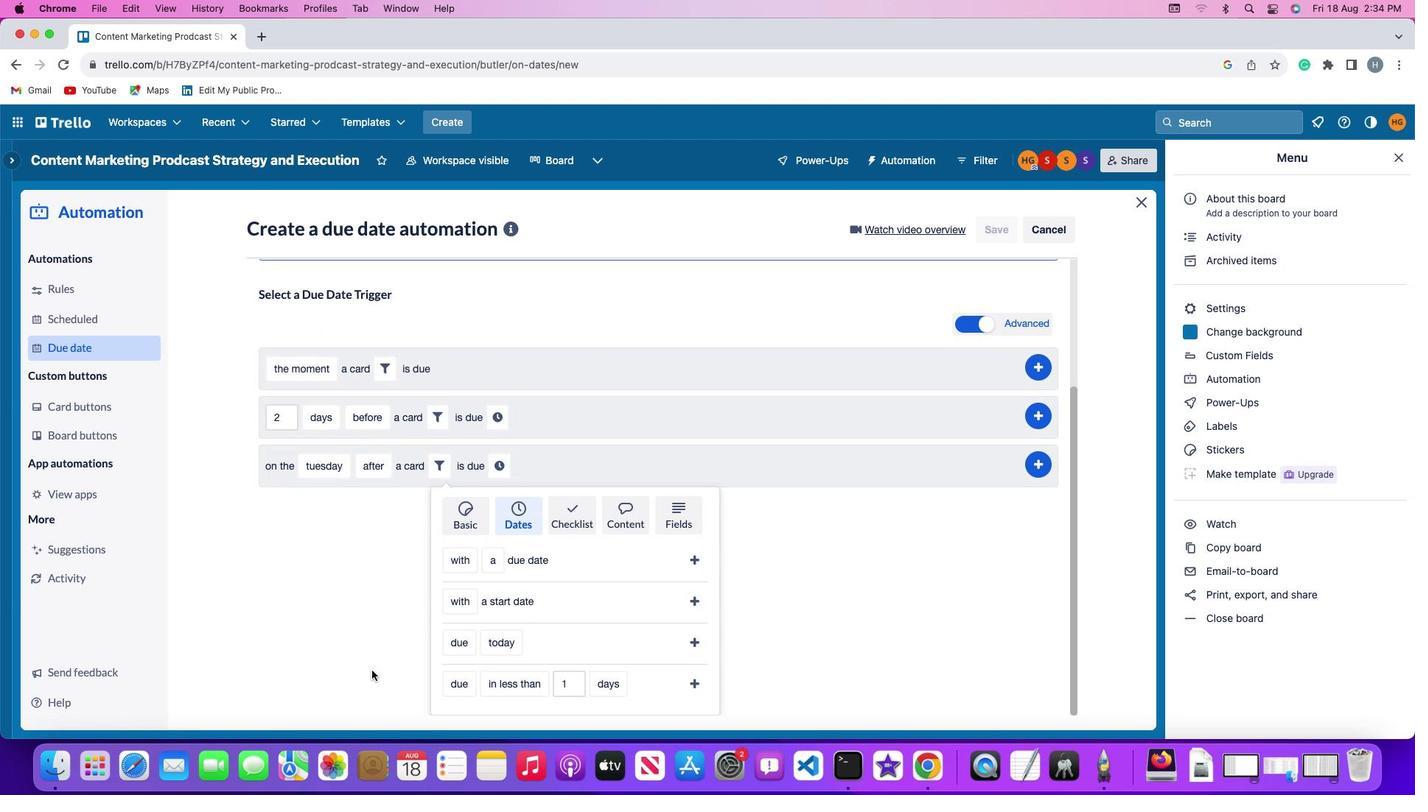 
Action: Mouse scrolled (372, 671) with delta (0, 0)
Screenshot: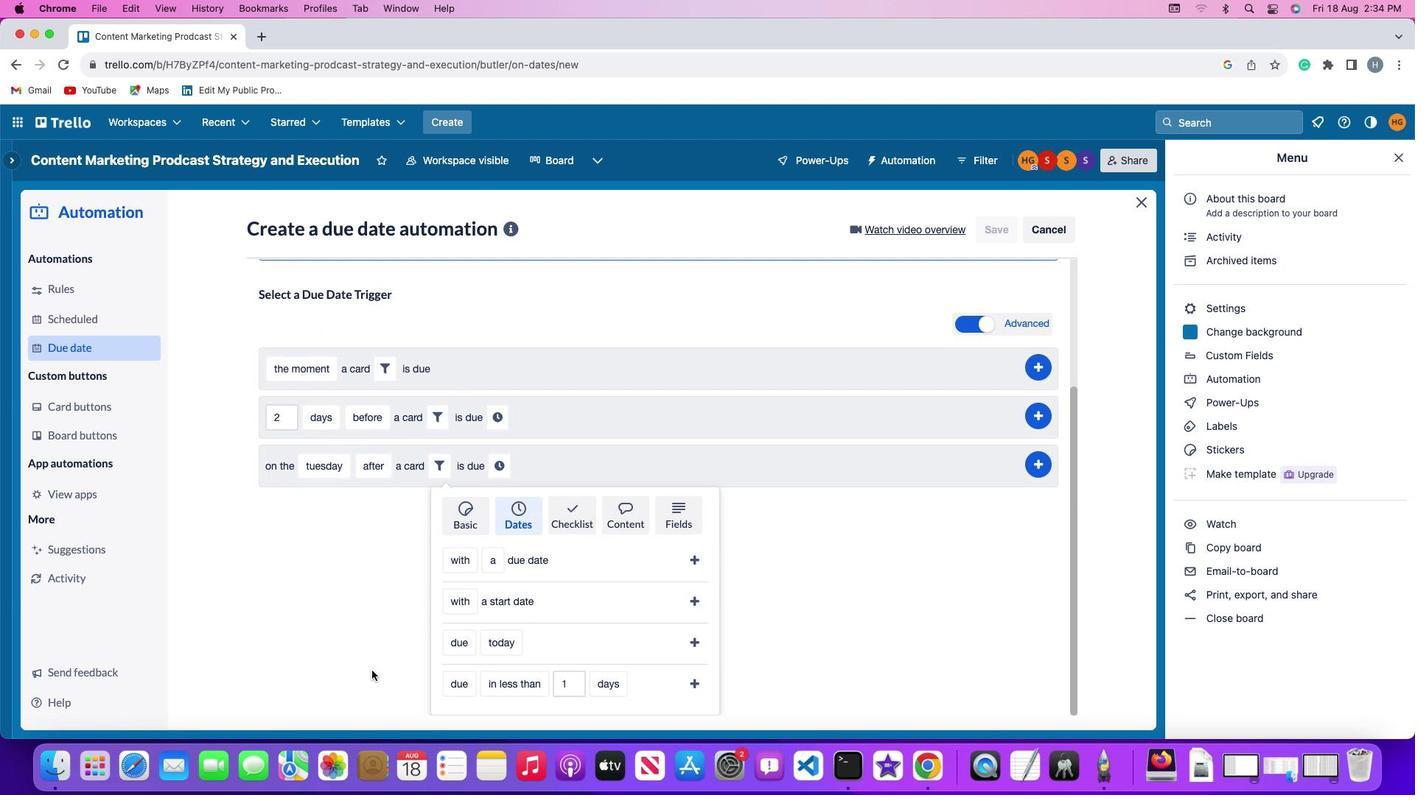 
Action: Mouse scrolled (372, 671) with delta (0, -2)
Screenshot: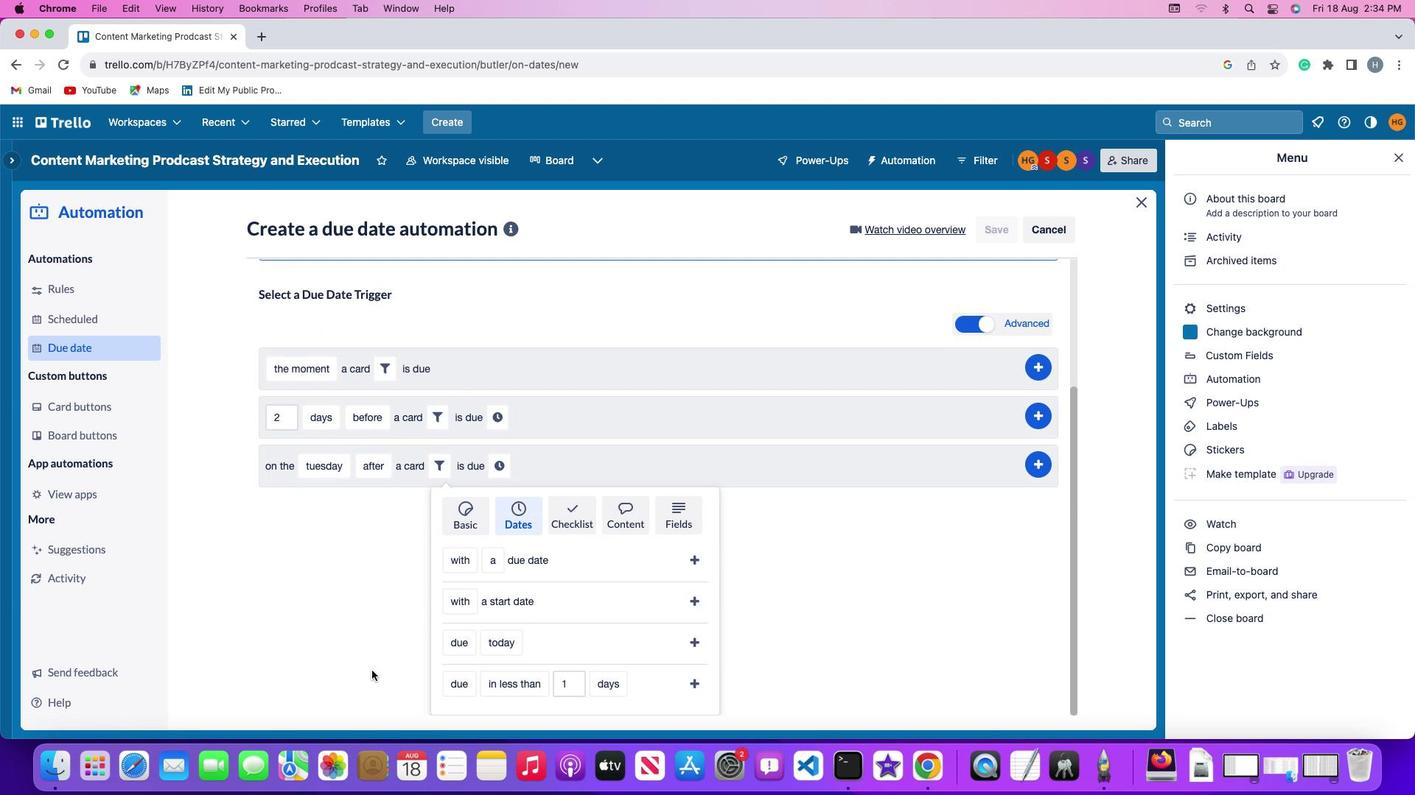
Action: Mouse moved to (460, 557)
Screenshot: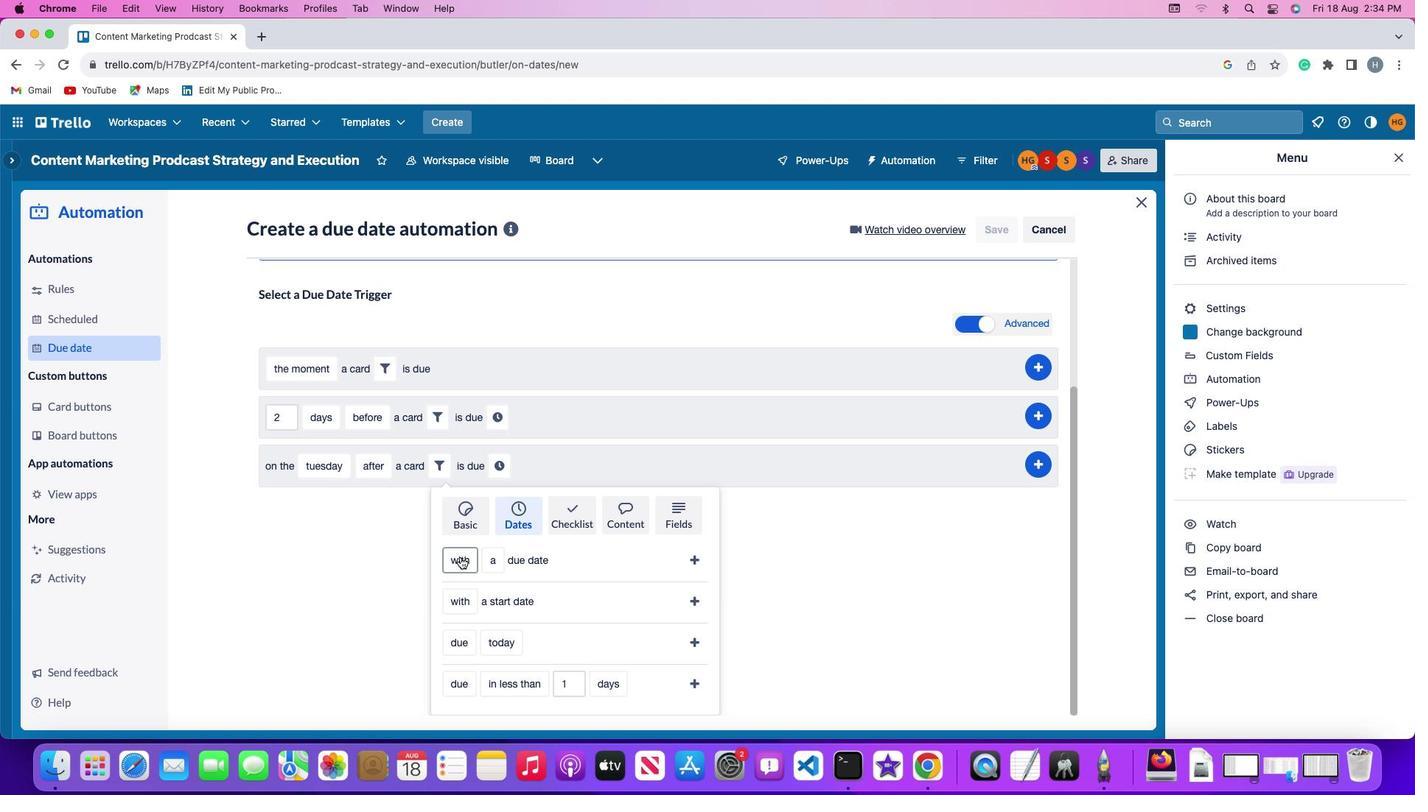 
Action: Mouse pressed left at (460, 557)
Screenshot: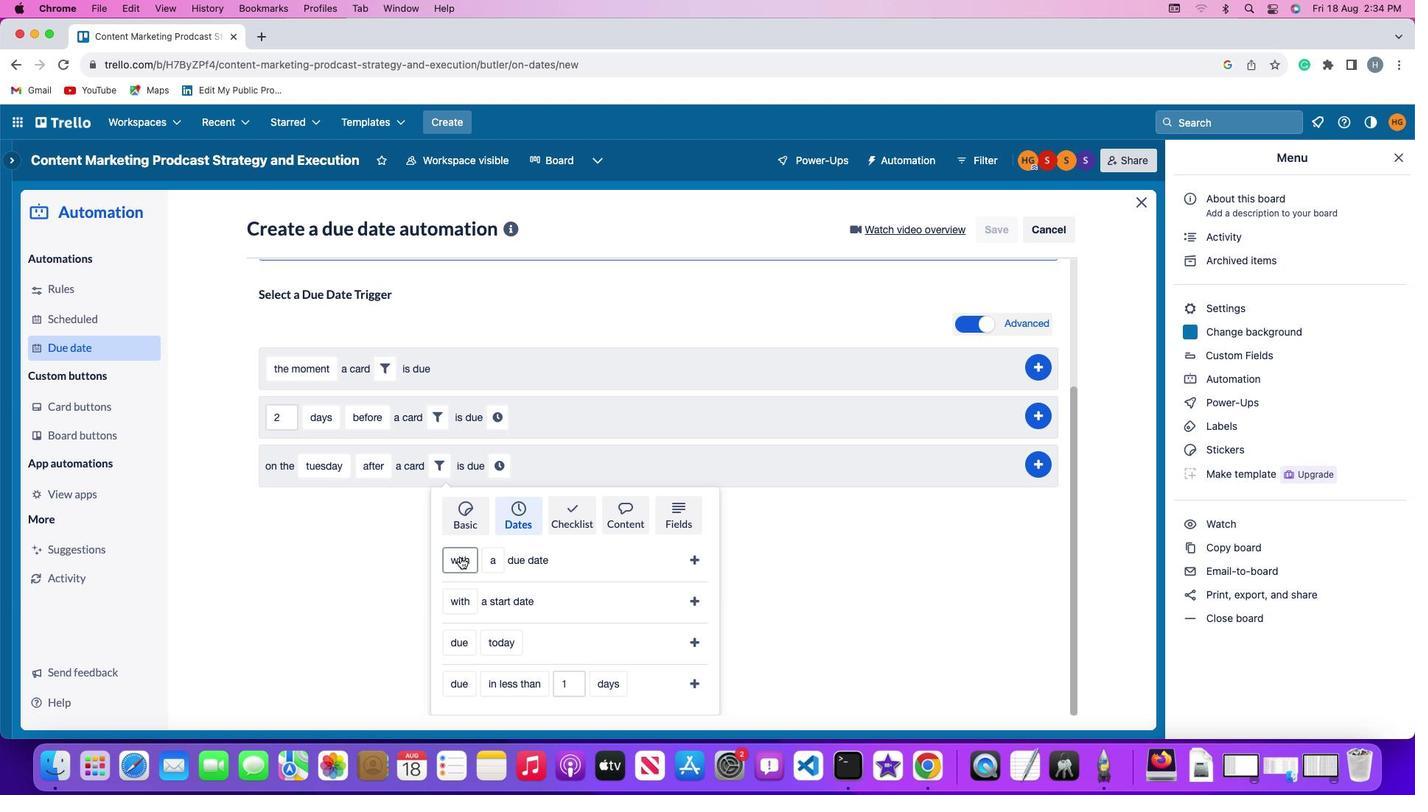
Action: Mouse moved to (465, 587)
Screenshot: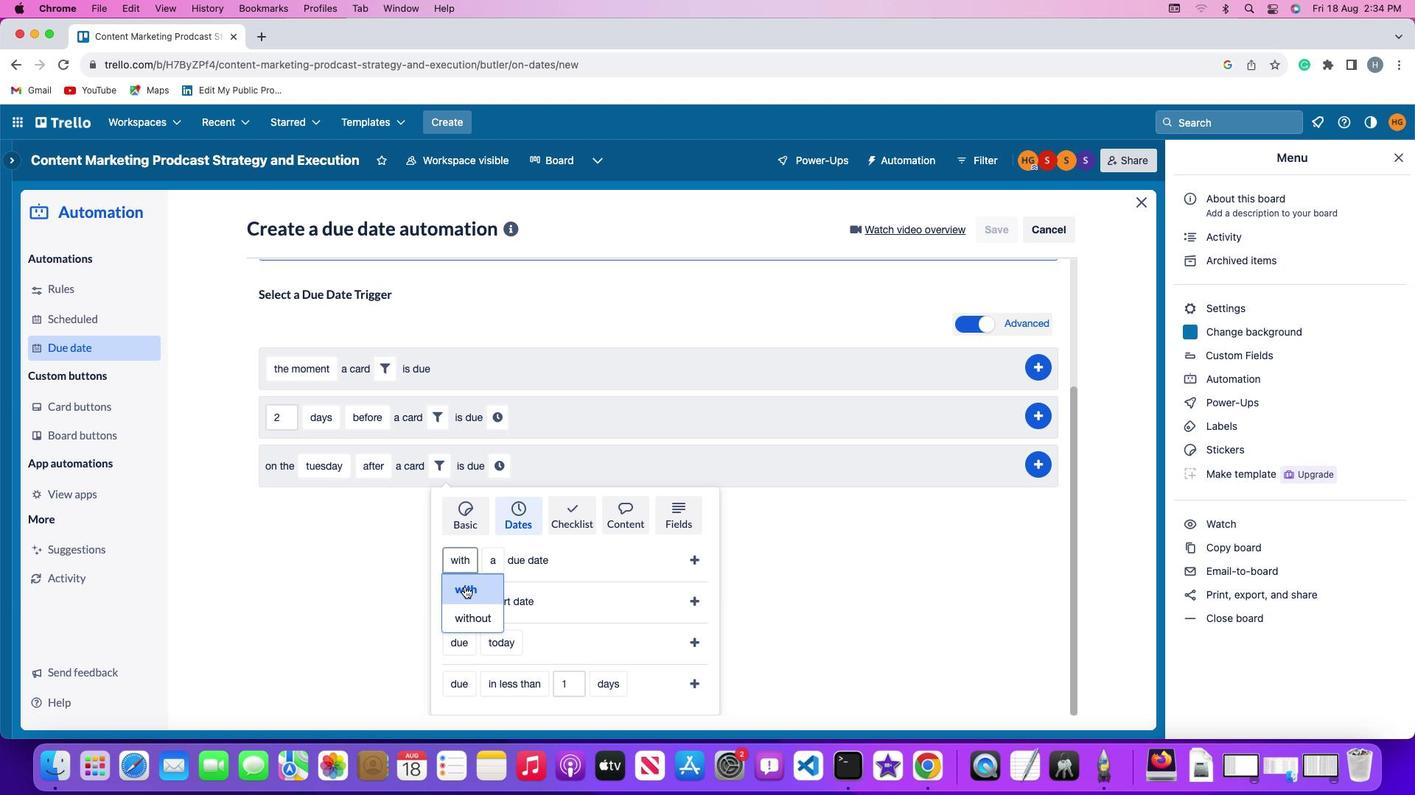 
Action: Mouse pressed left at (465, 587)
Screenshot: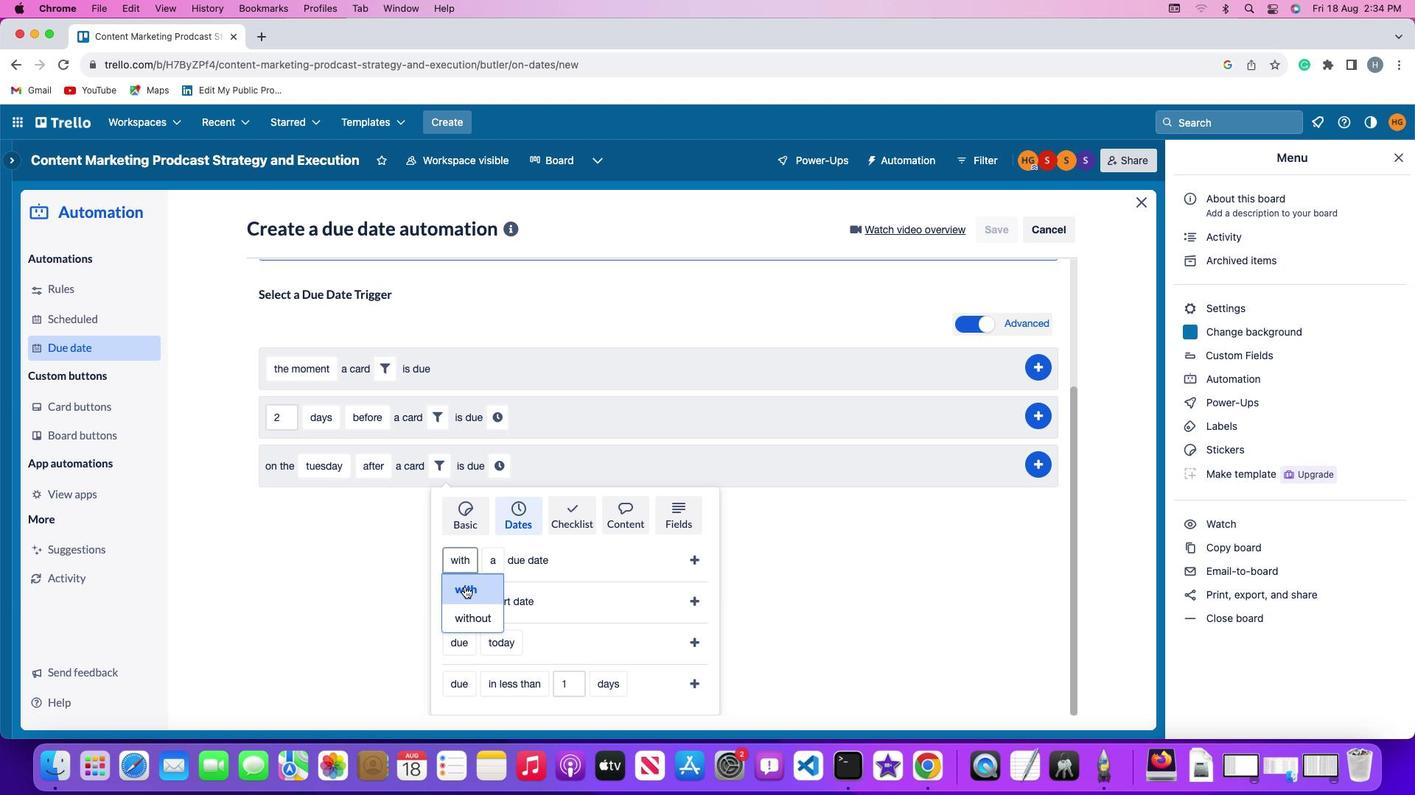 
Action: Mouse moved to (496, 563)
Screenshot: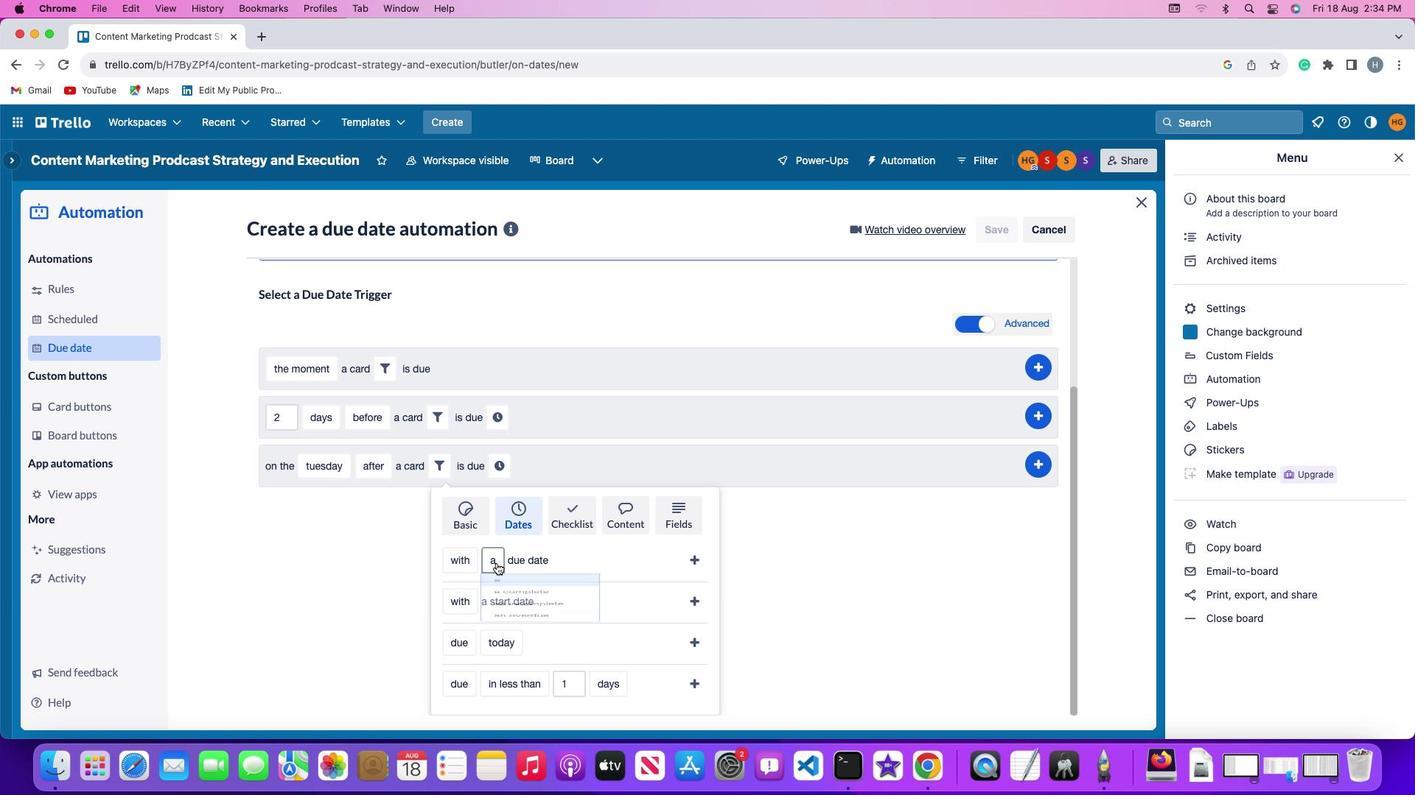 
Action: Mouse pressed left at (496, 563)
Screenshot: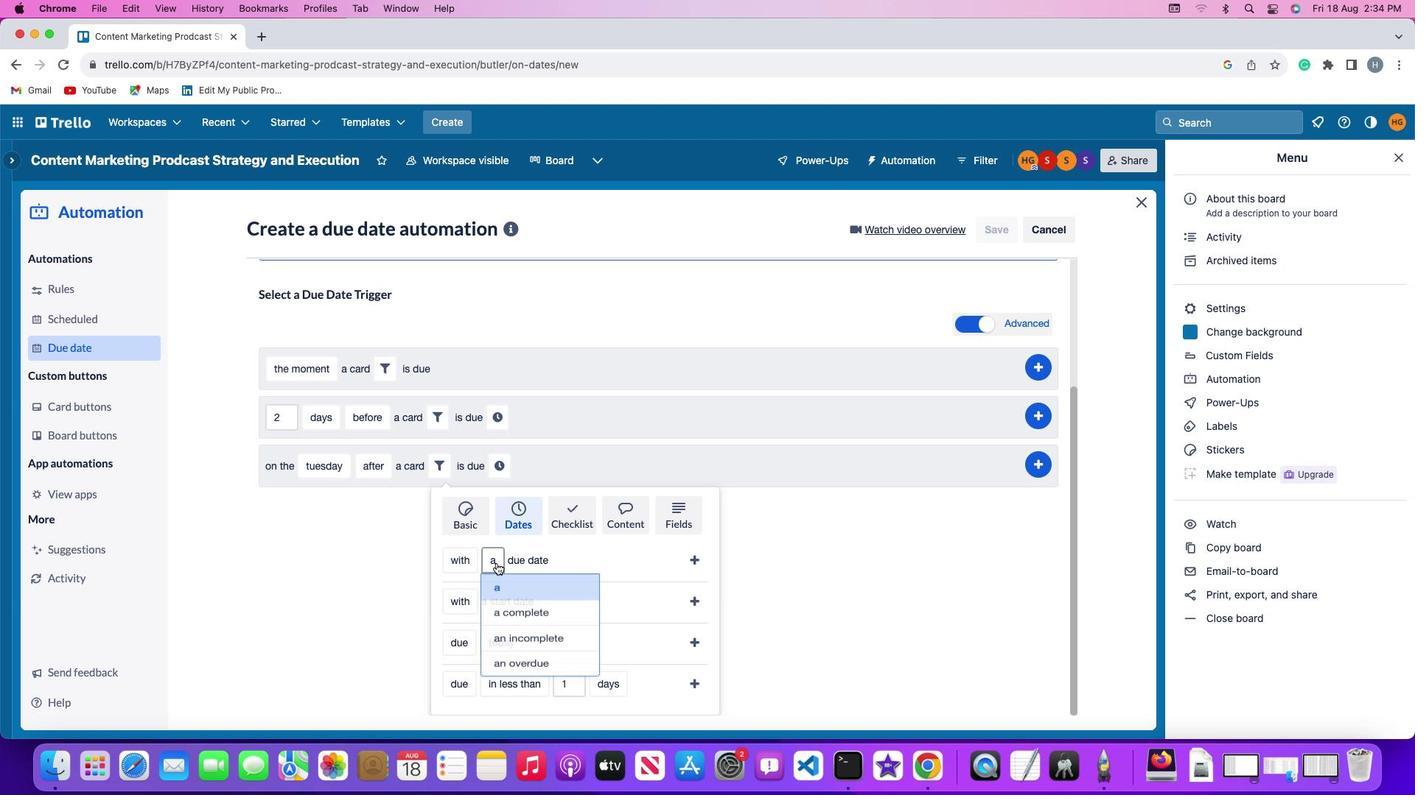 
Action: Mouse moved to (521, 619)
Screenshot: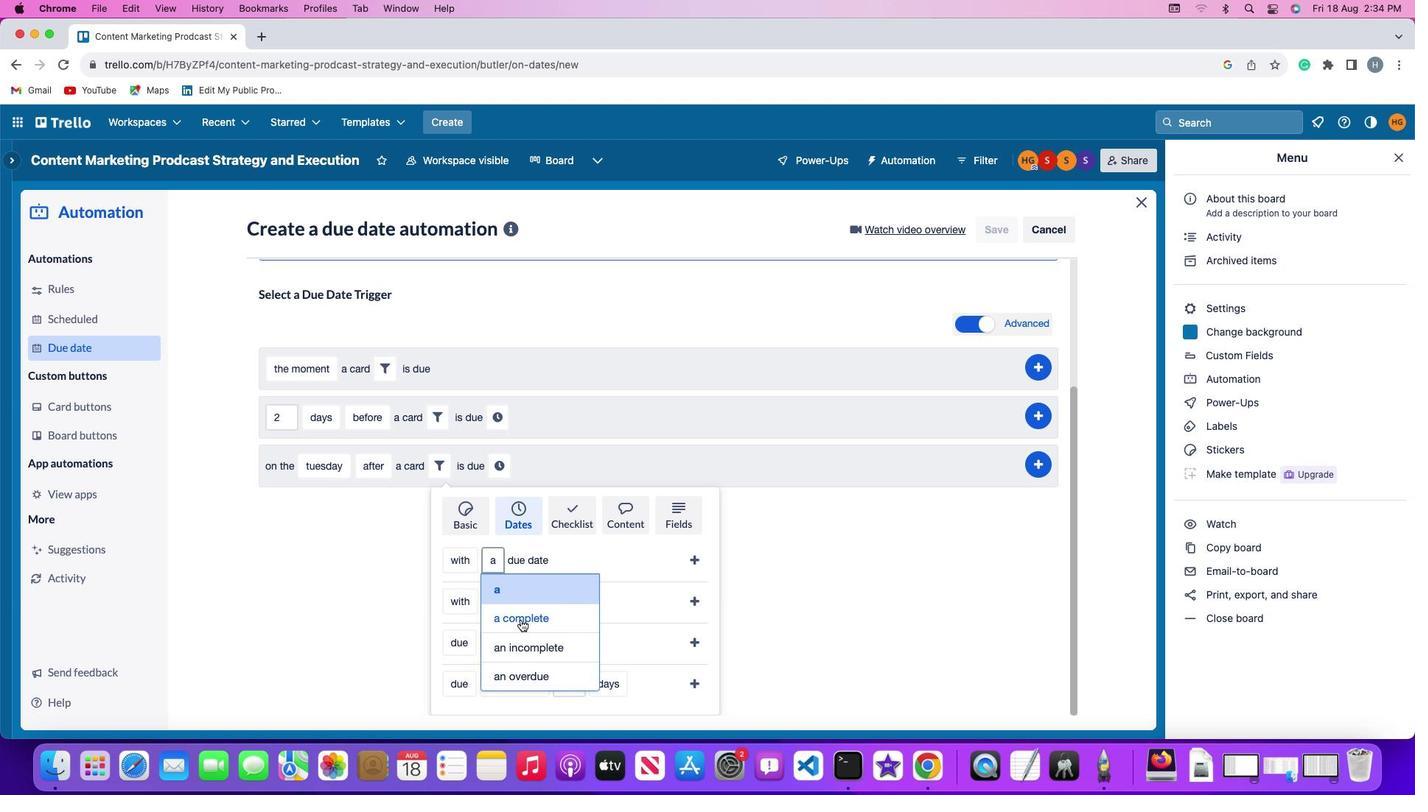 
Action: Mouse pressed left at (521, 619)
Screenshot: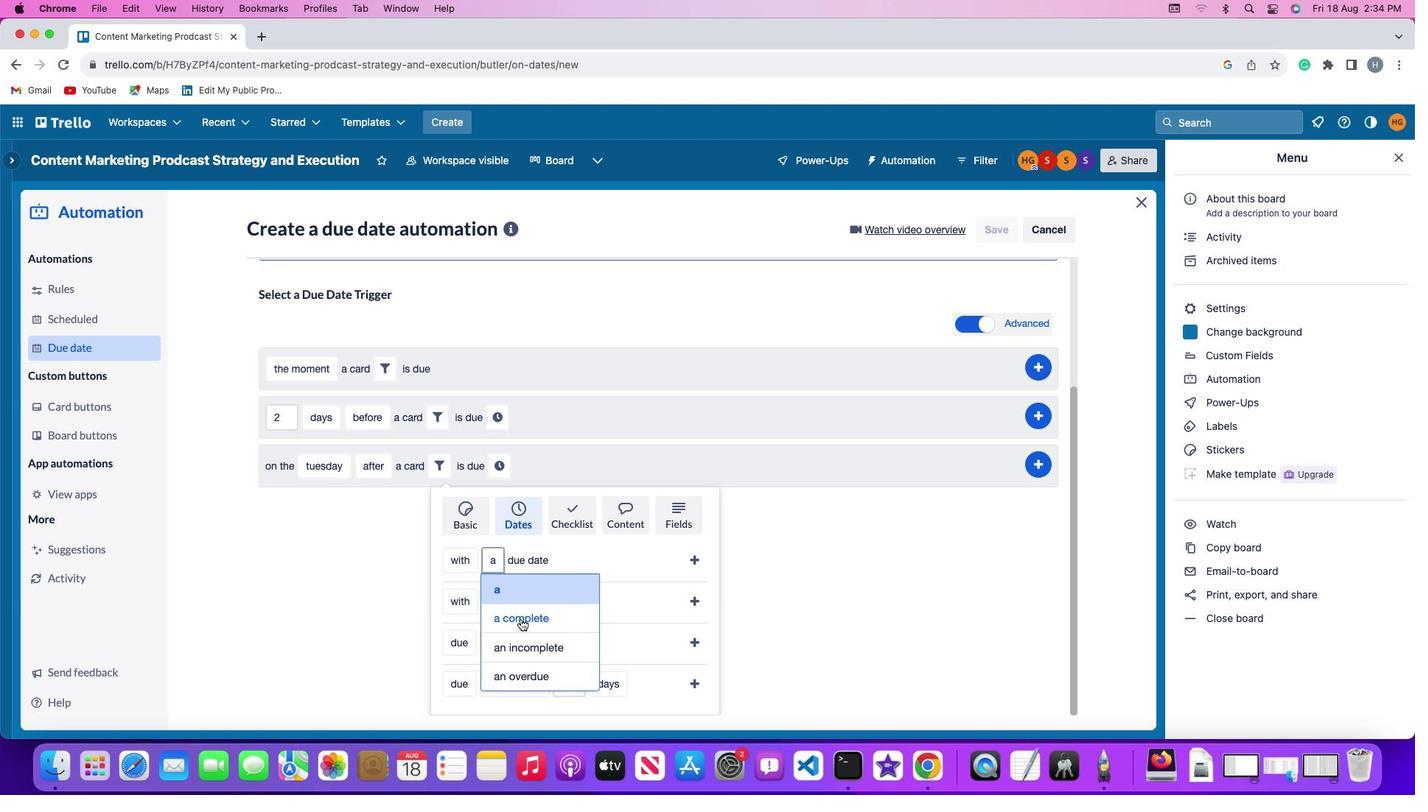 
Action: Mouse moved to (697, 557)
Screenshot: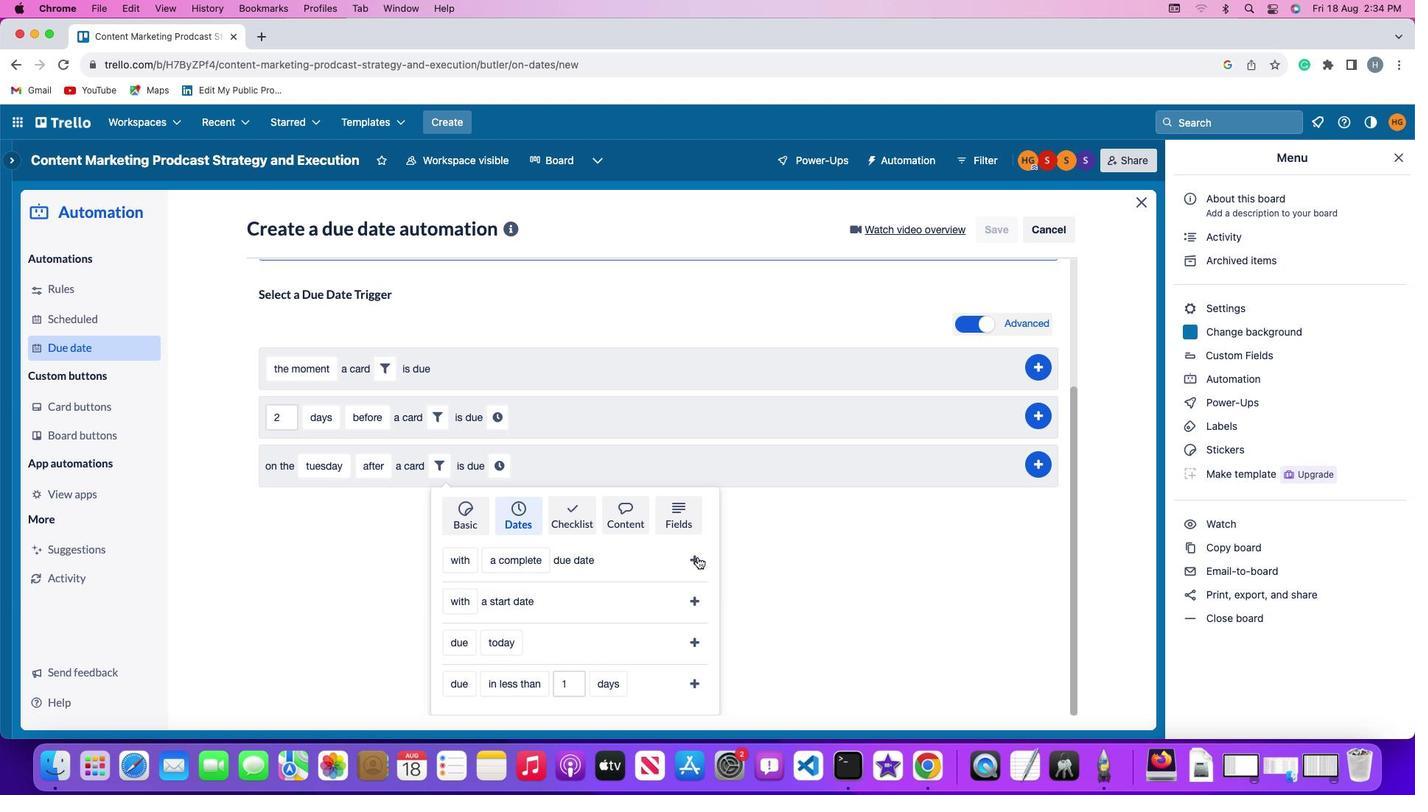 
Action: Mouse pressed left at (697, 557)
Screenshot: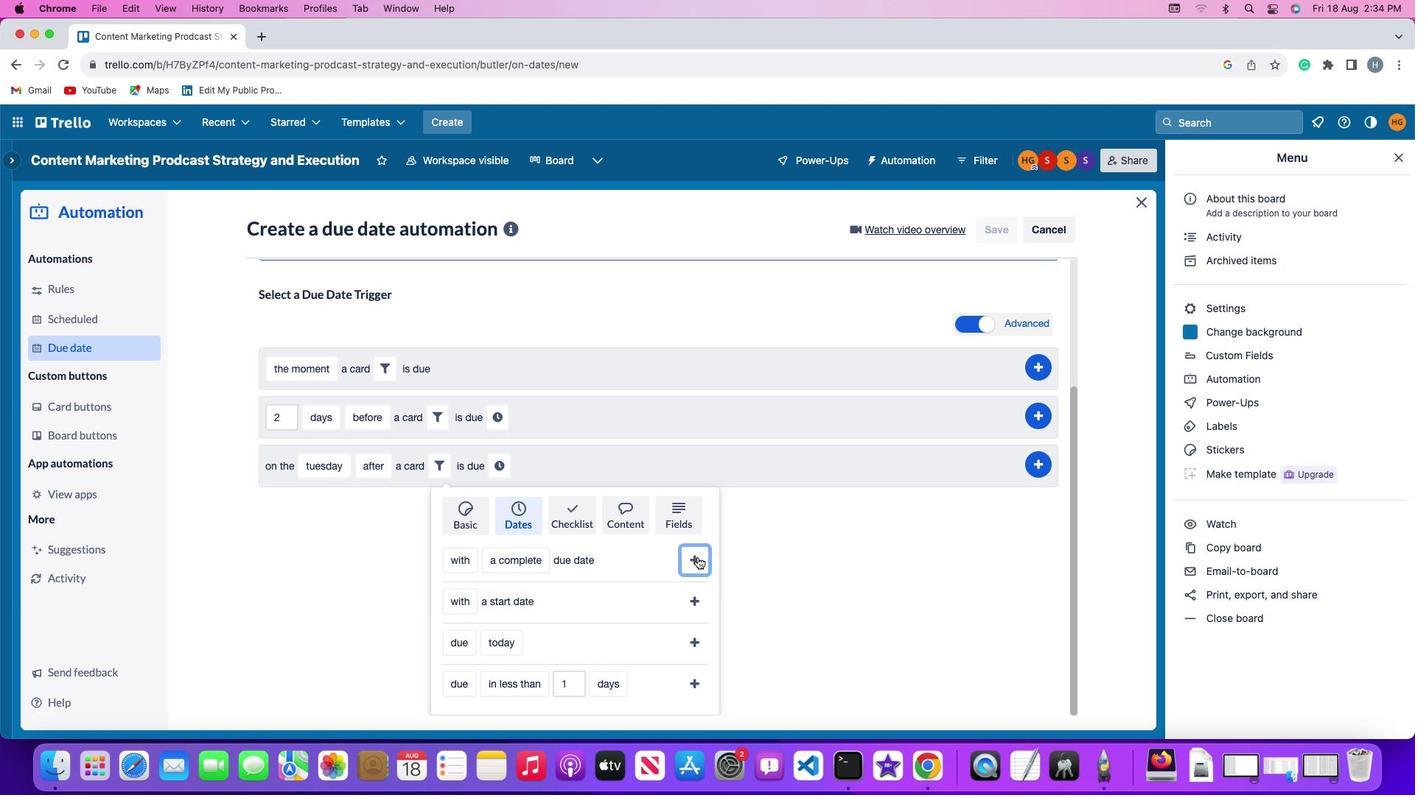 
Action: Mouse moved to (650, 646)
Screenshot: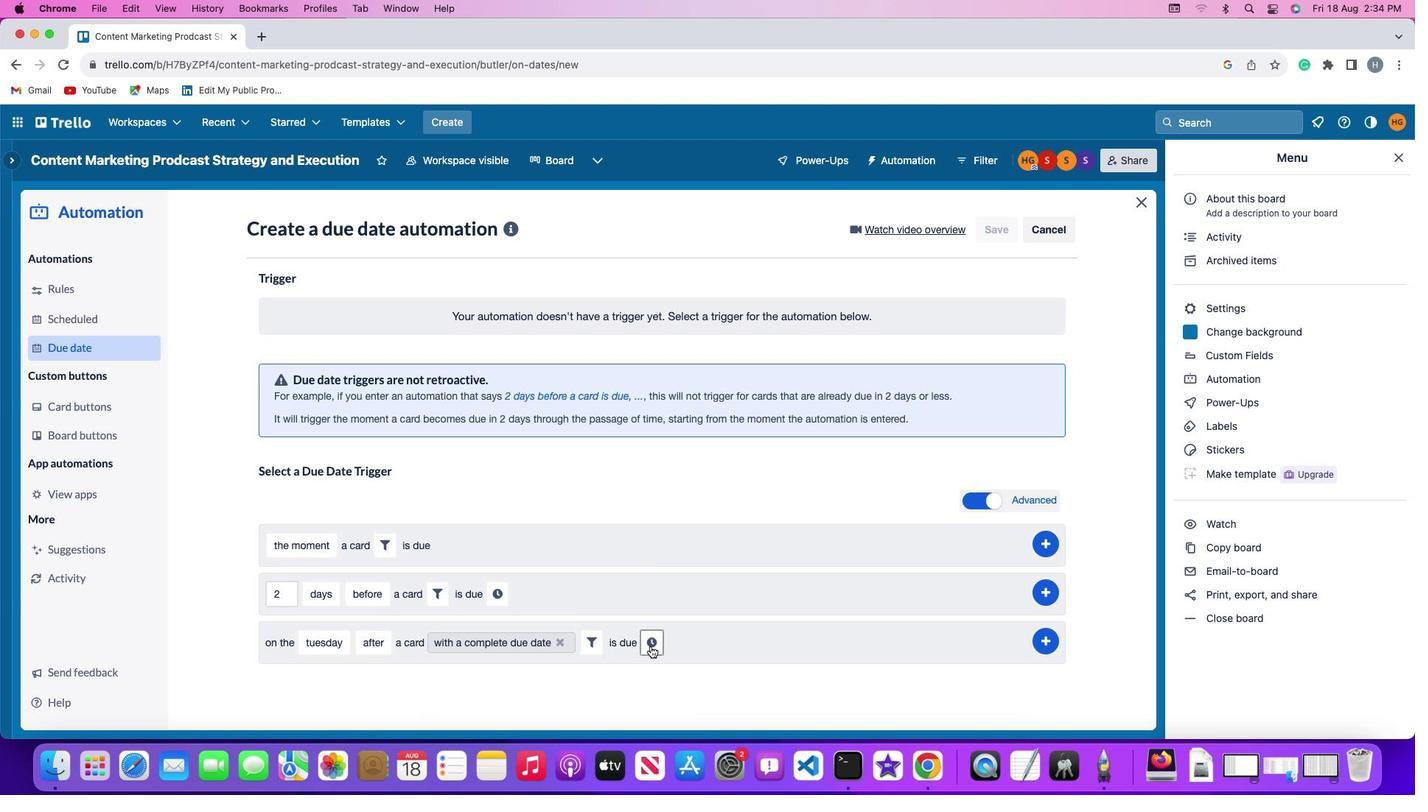 
Action: Mouse pressed left at (650, 646)
Screenshot: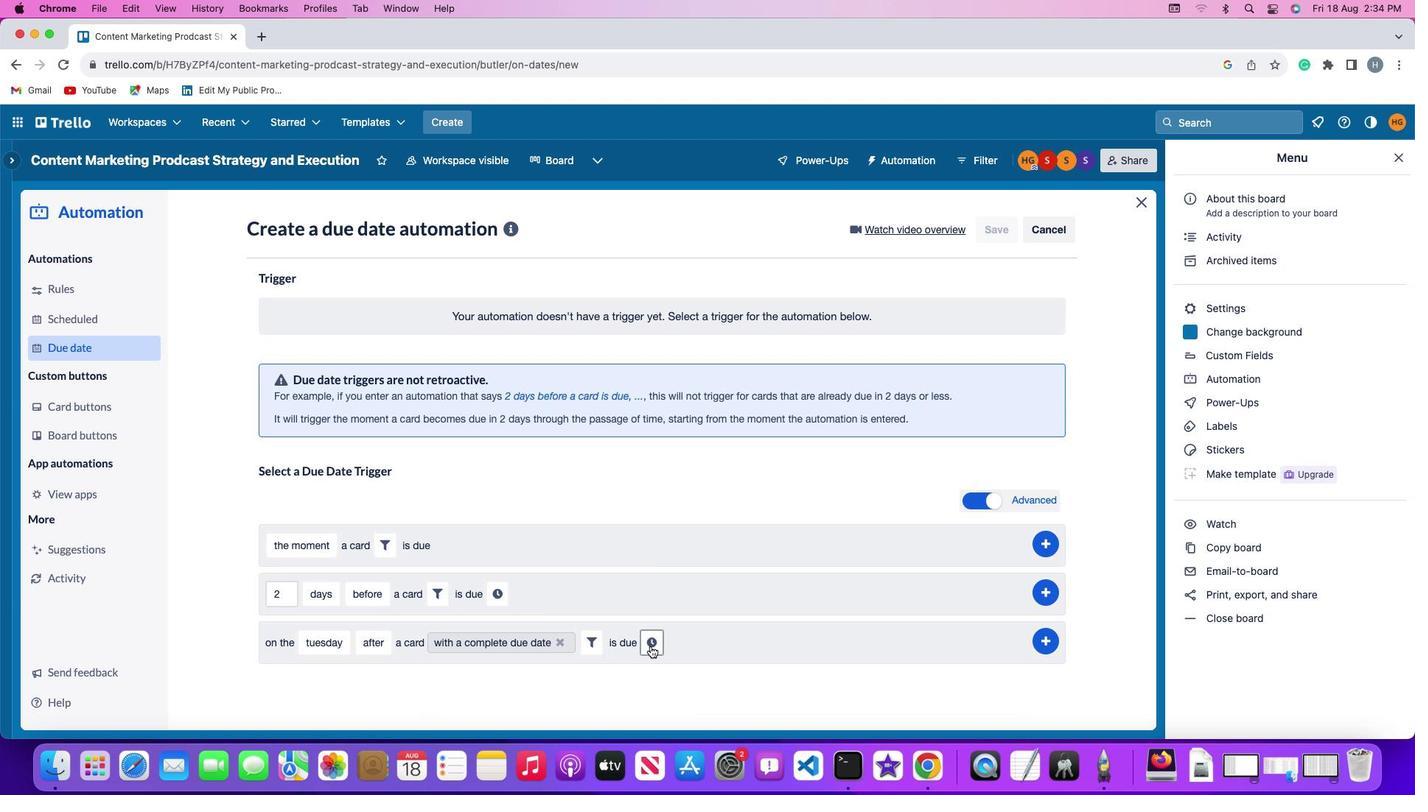 
Action: Mouse moved to (686, 652)
Screenshot: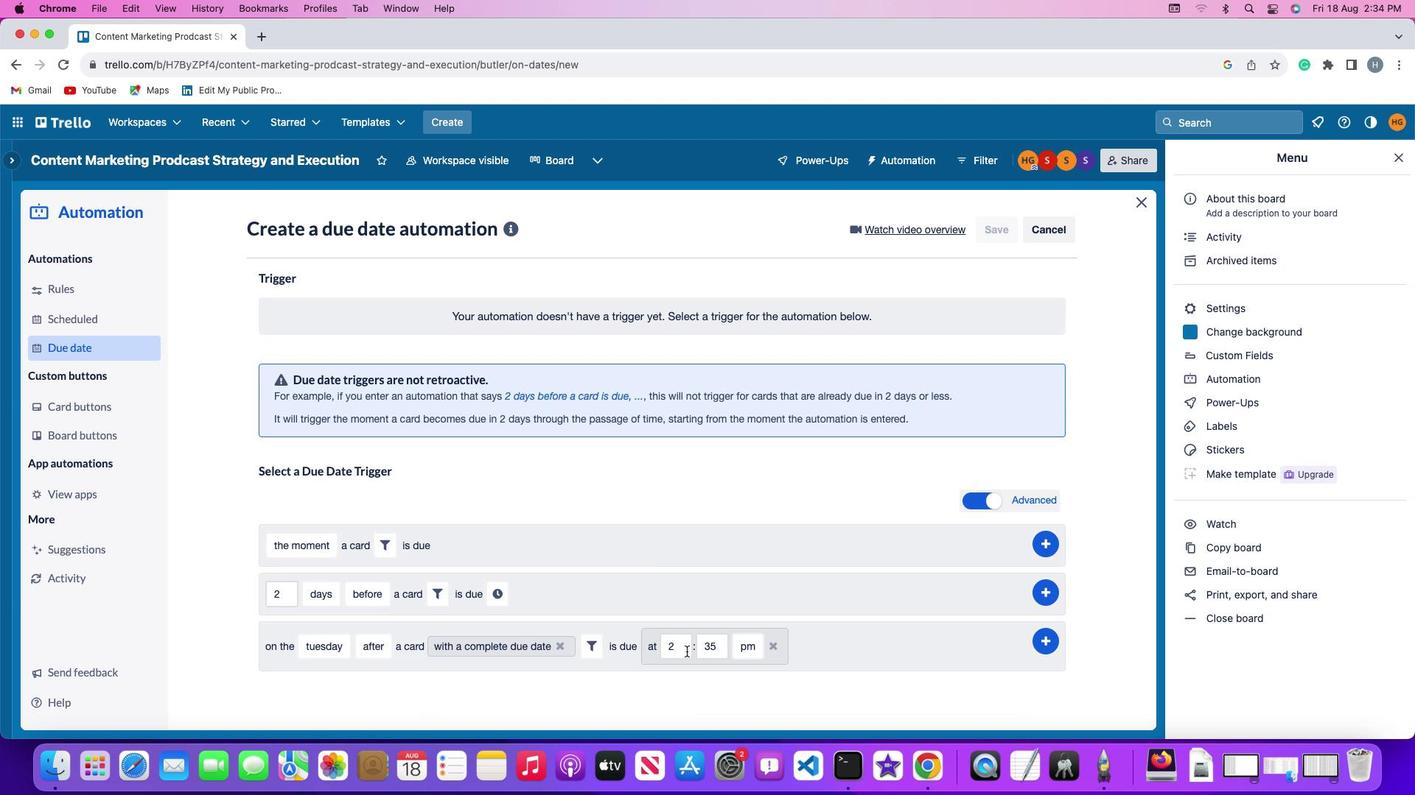 
Action: Mouse pressed left at (686, 652)
Screenshot: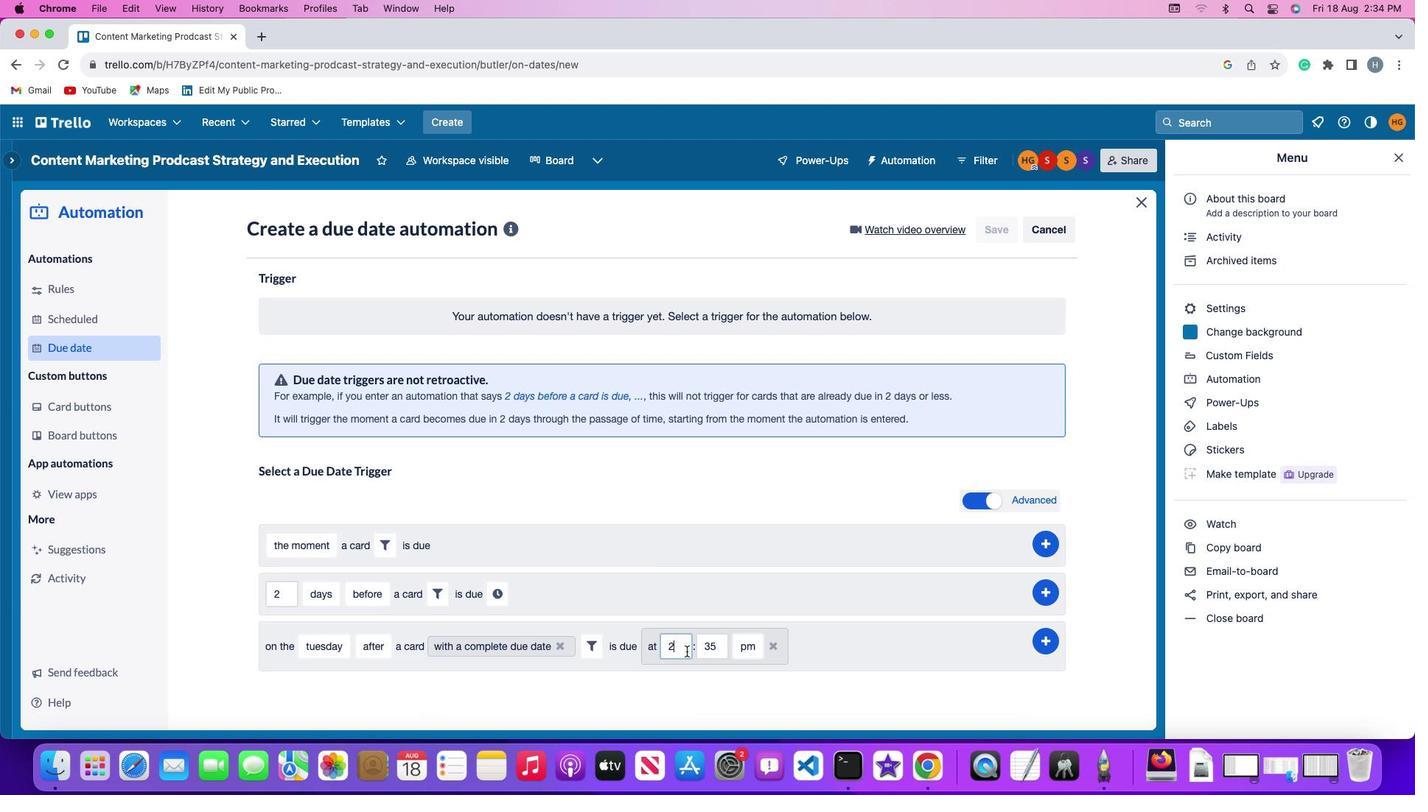 
Action: Key pressed Key.backspace'1''1'
Screenshot: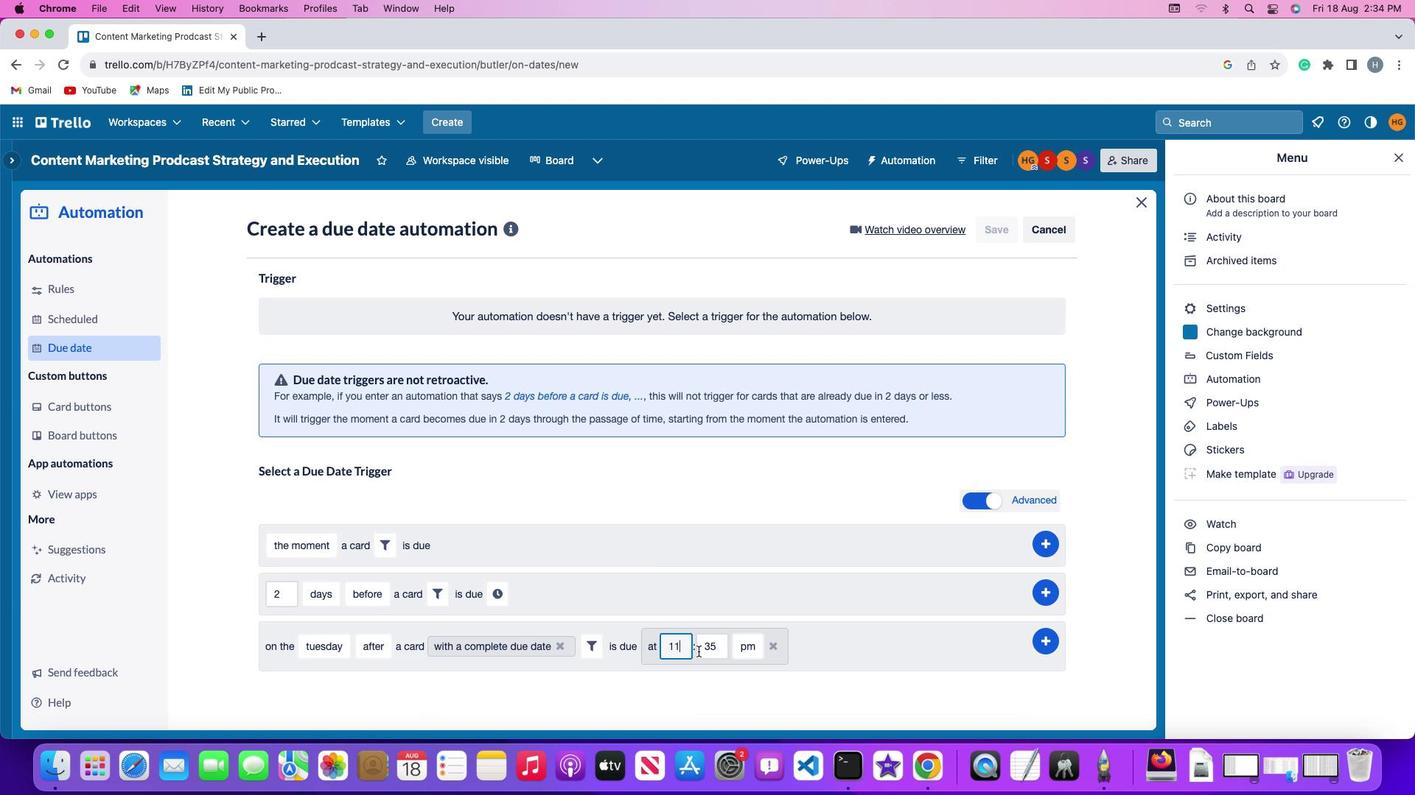 
Action: Mouse moved to (720, 646)
Screenshot: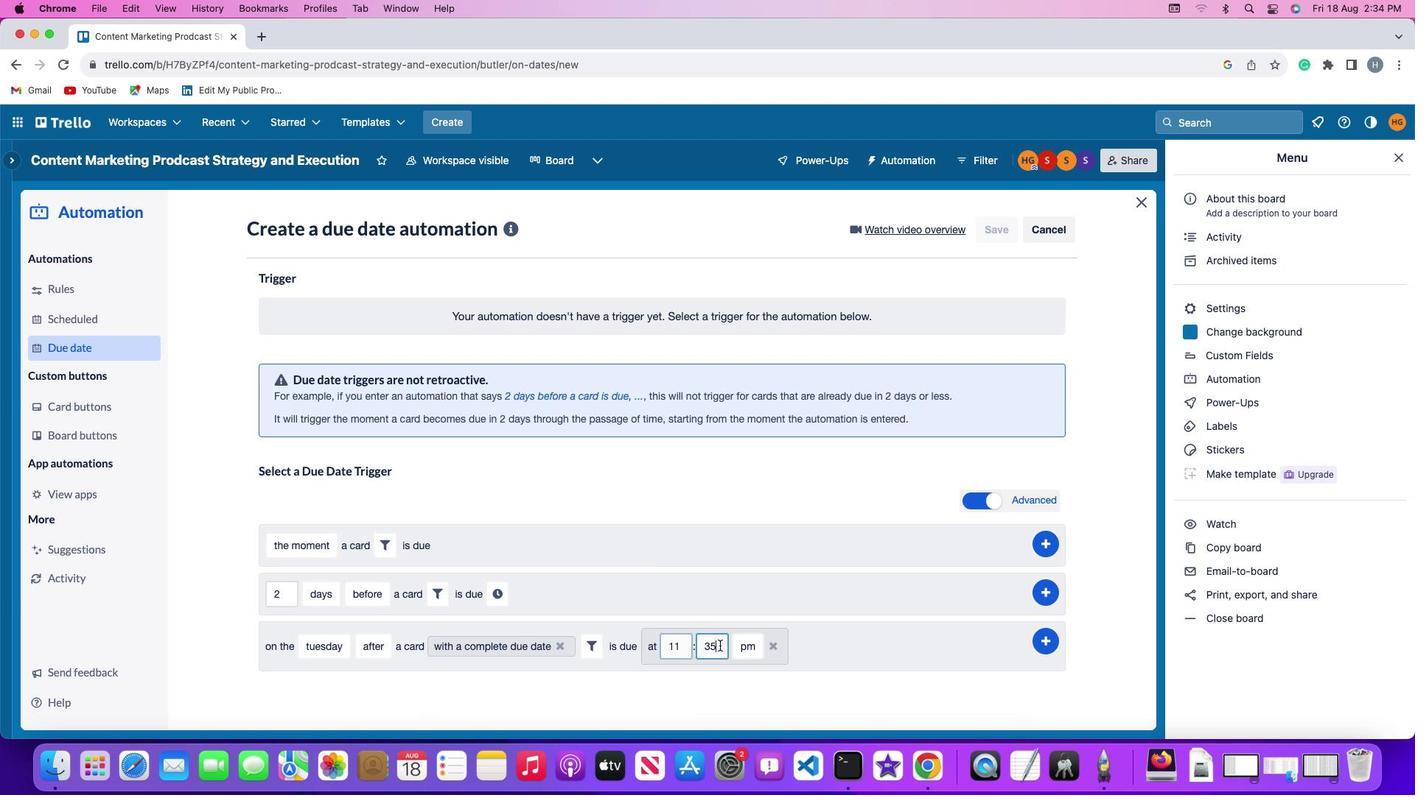 
Action: Mouse pressed left at (720, 646)
Screenshot: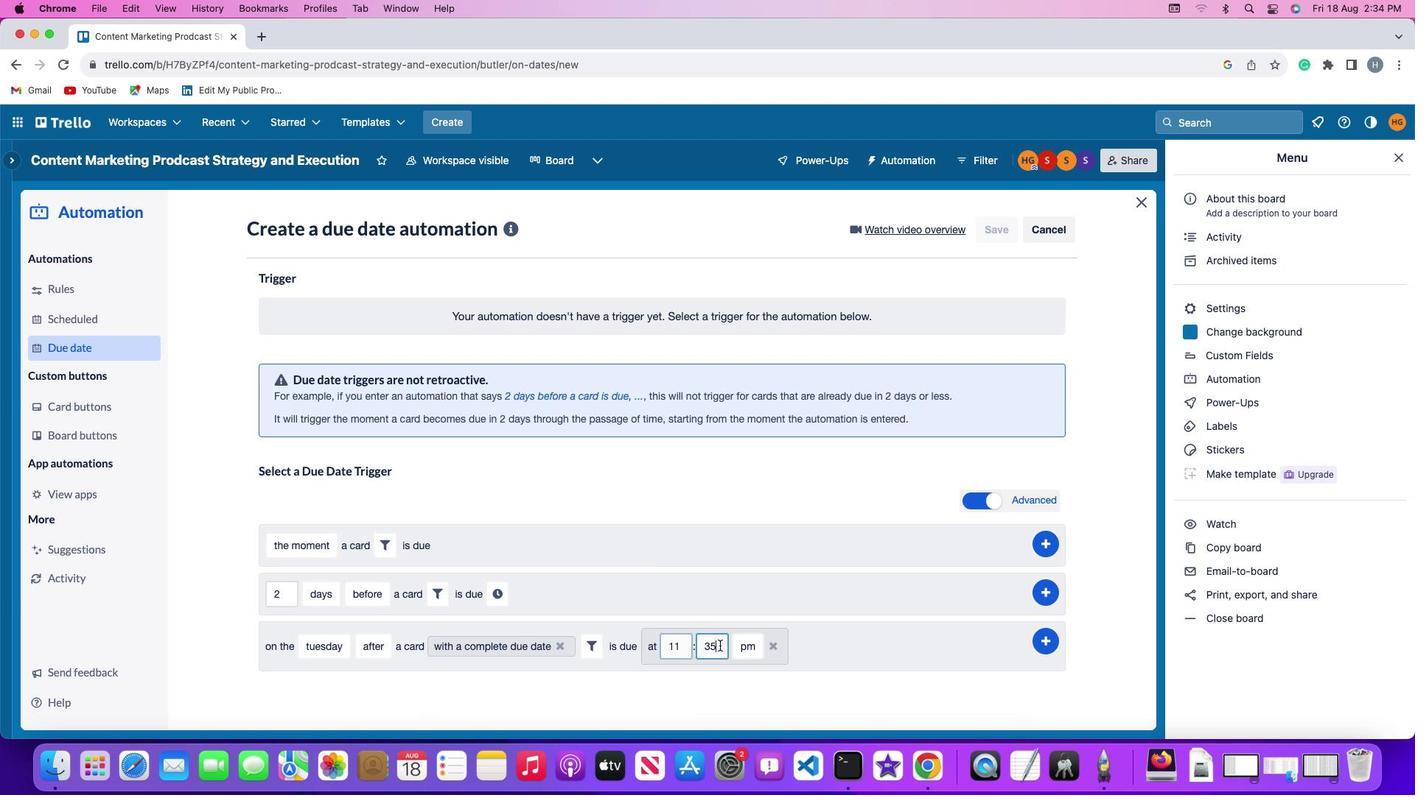 
Action: Key pressed Key.backspaceKey.backspace'0''0'
Screenshot: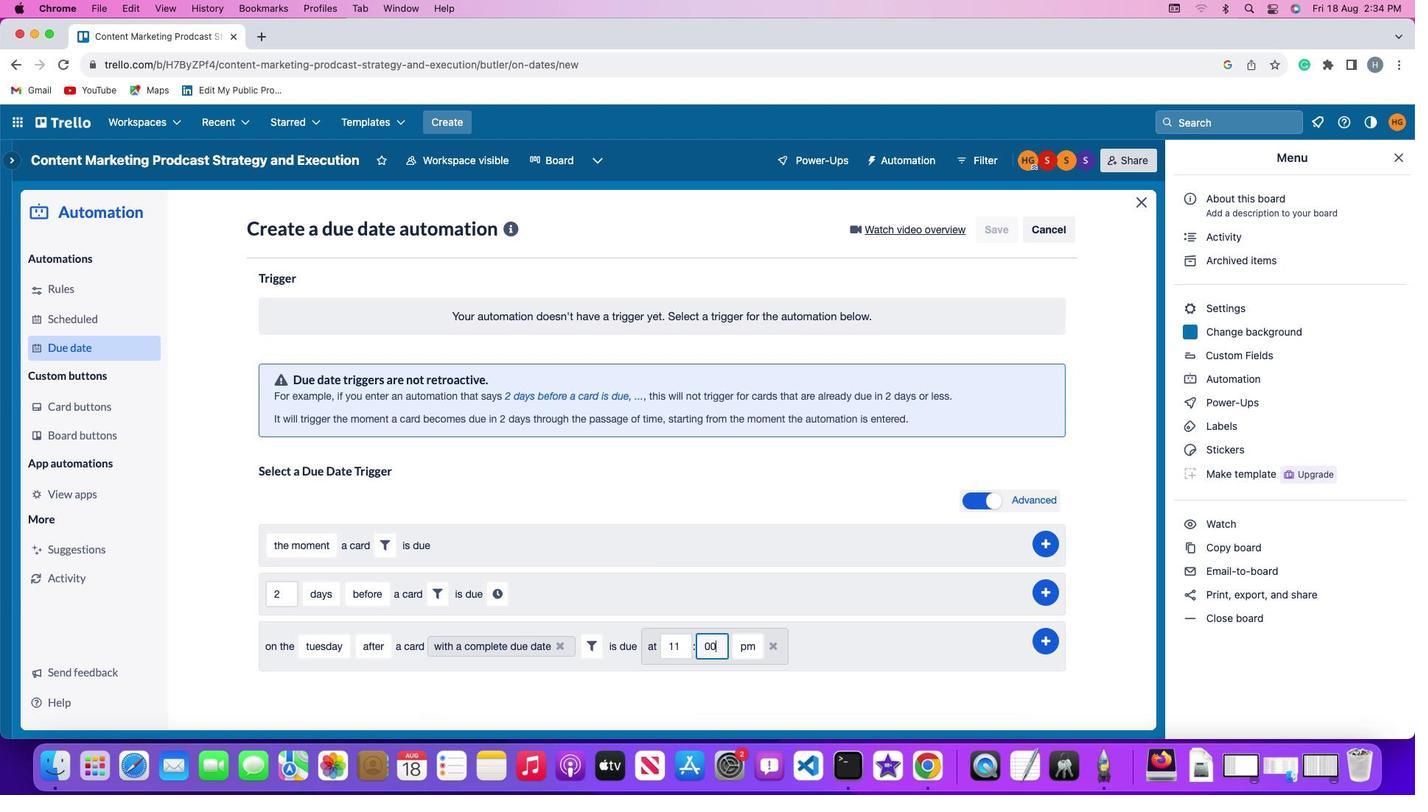 
Action: Mouse moved to (734, 644)
Screenshot: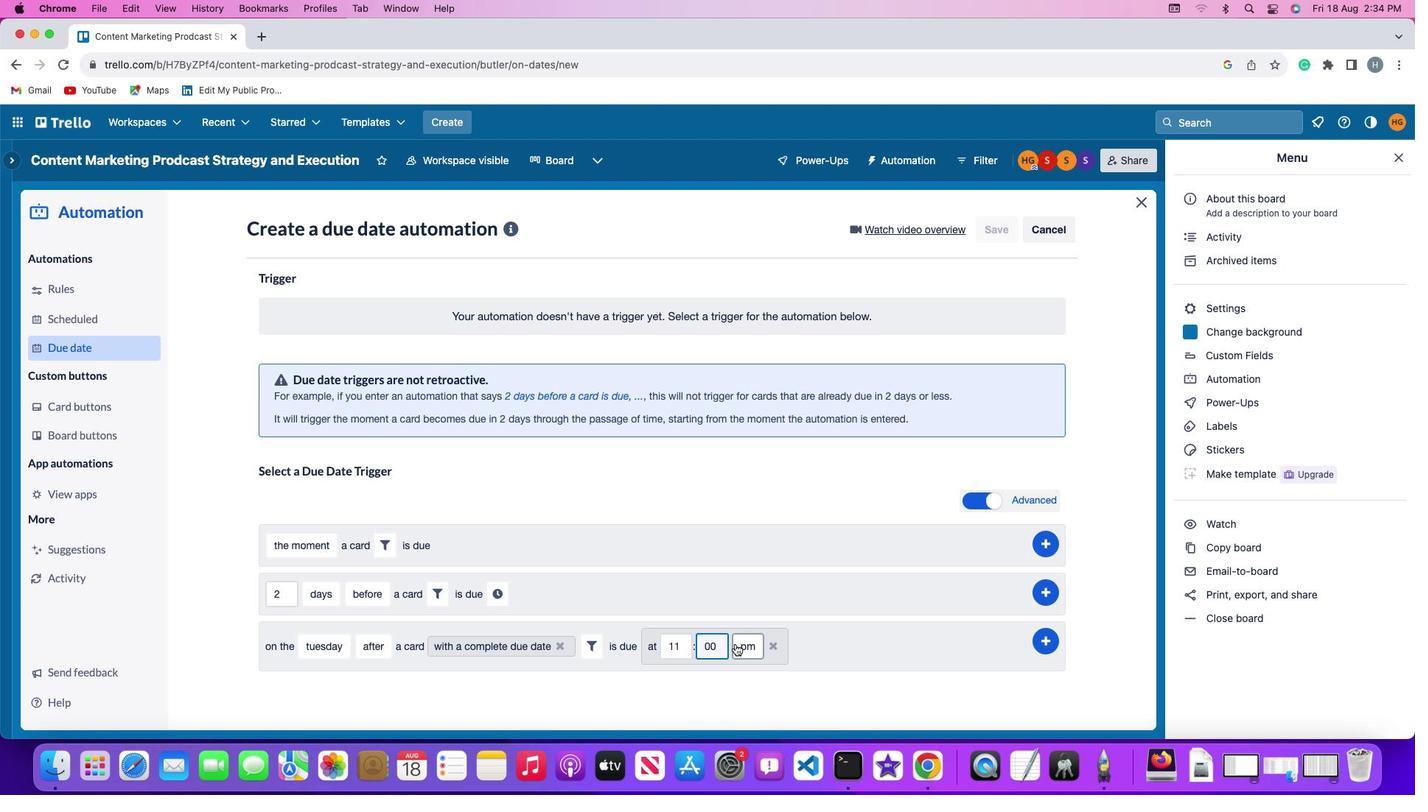 
Action: Mouse pressed left at (734, 644)
Screenshot: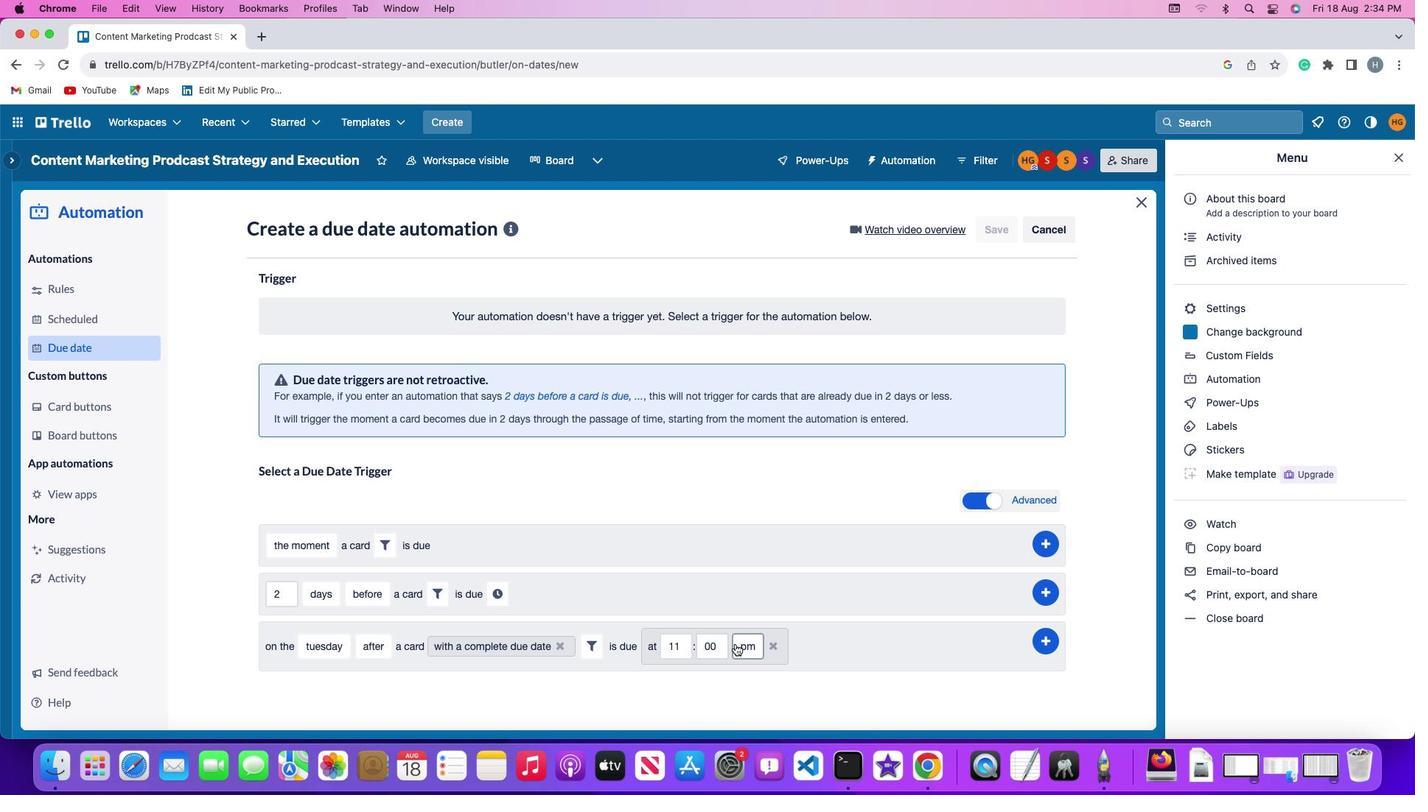 
Action: Mouse moved to (750, 668)
Screenshot: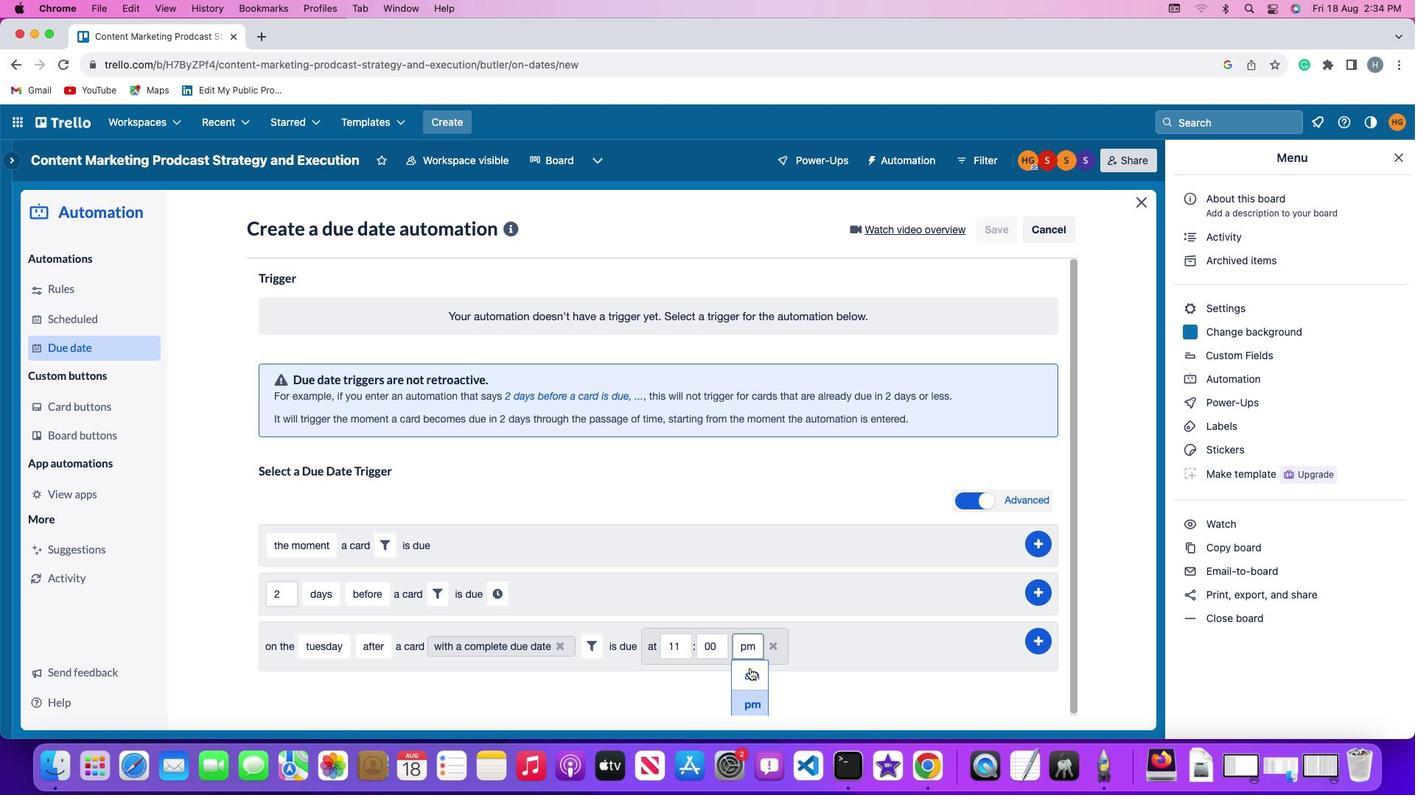 
Action: Mouse pressed left at (750, 668)
Screenshot: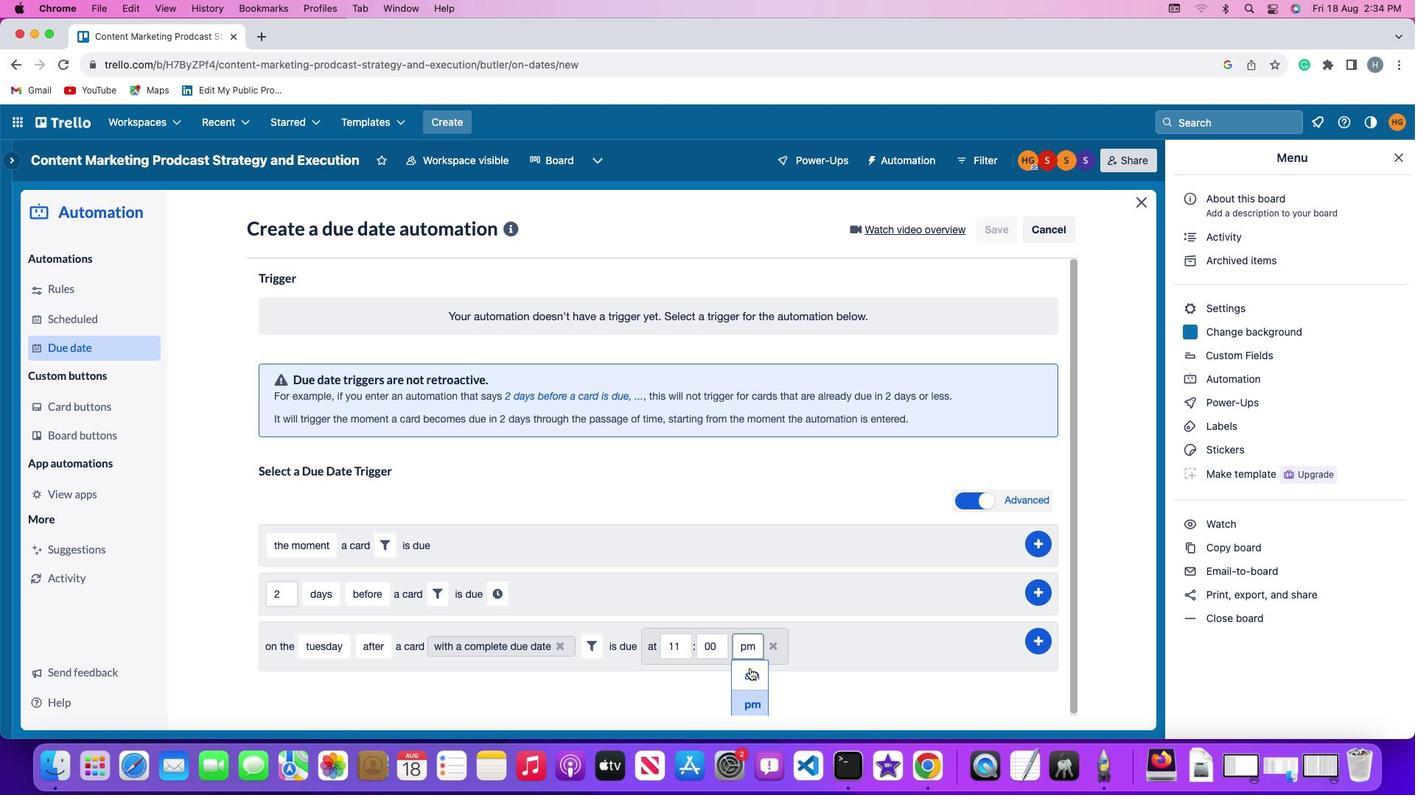 
Action: Mouse moved to (1045, 637)
Screenshot: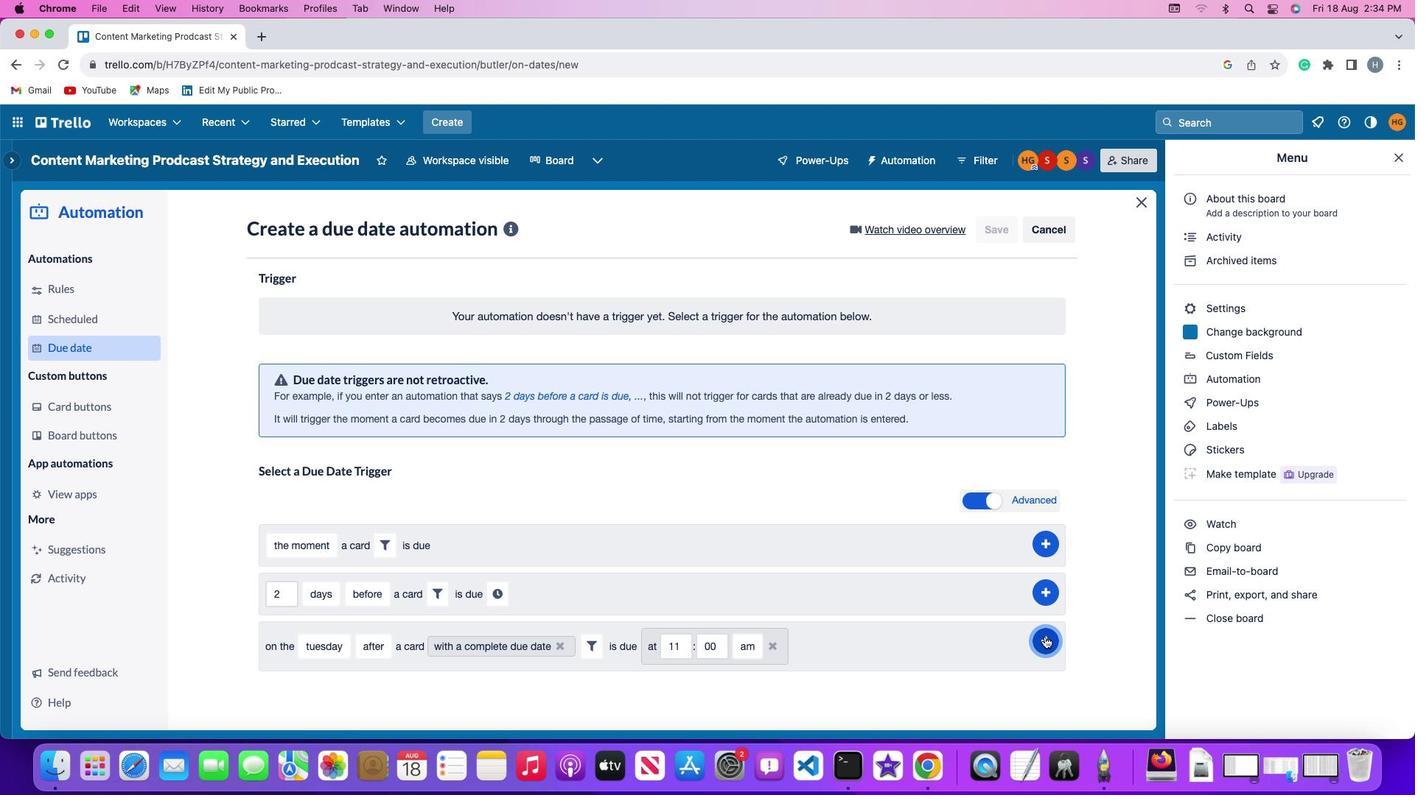 
Action: Mouse pressed left at (1045, 637)
Screenshot: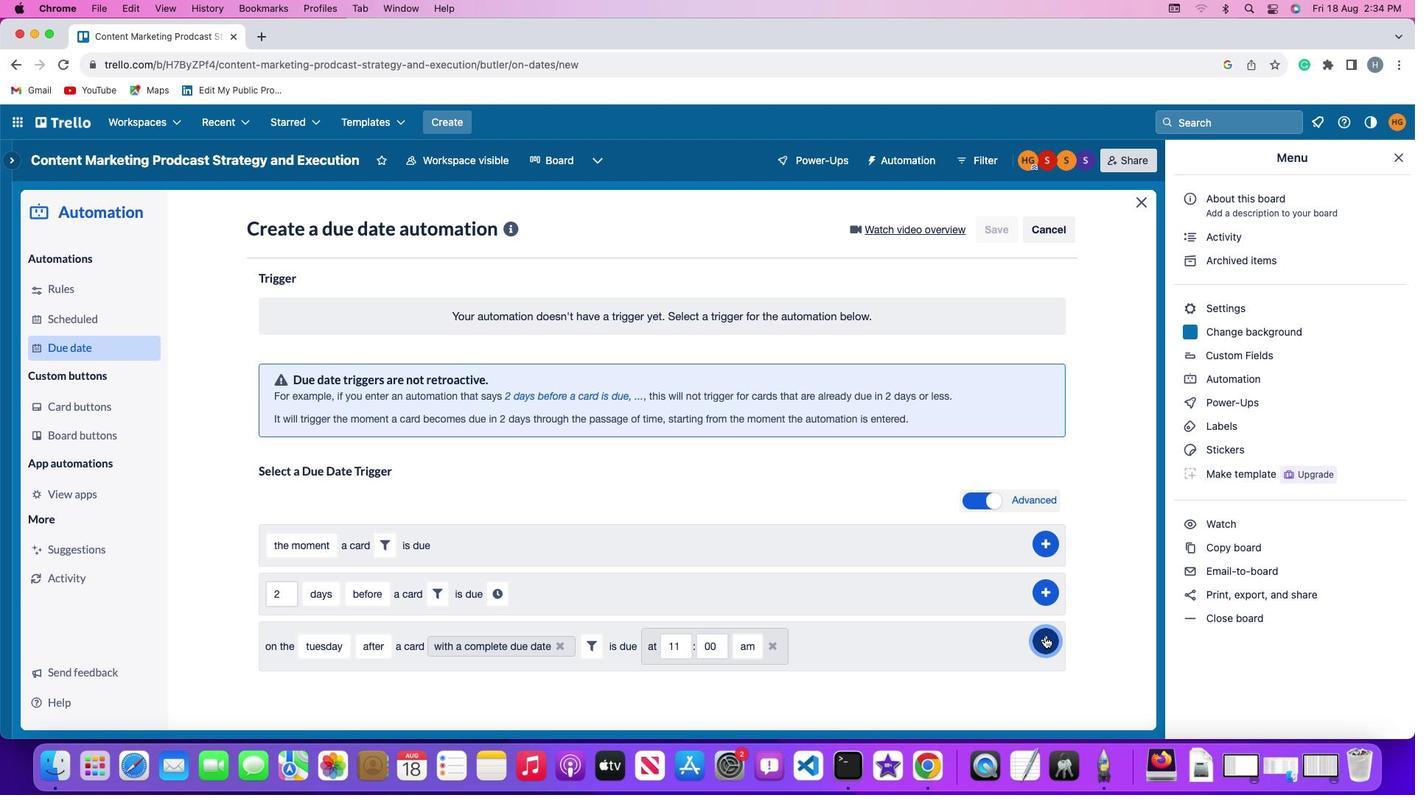 
Action: Mouse moved to (1115, 543)
Screenshot: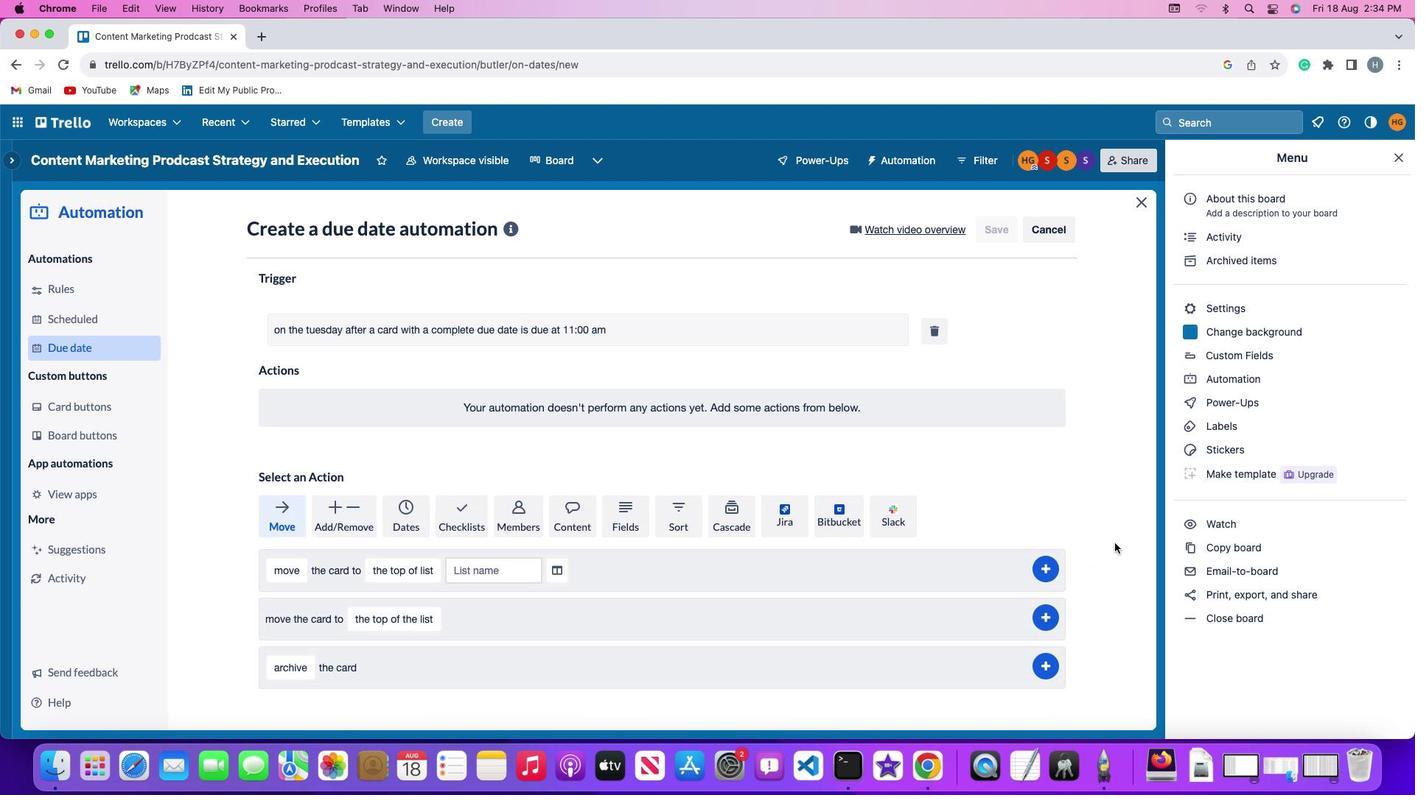 
